 Task: Create a due date automation trigger when advanced on, 2 days before a card is due add dates due in more than 1 working days at 11:00 AM.
Action: Mouse moved to (910, 269)
Screenshot: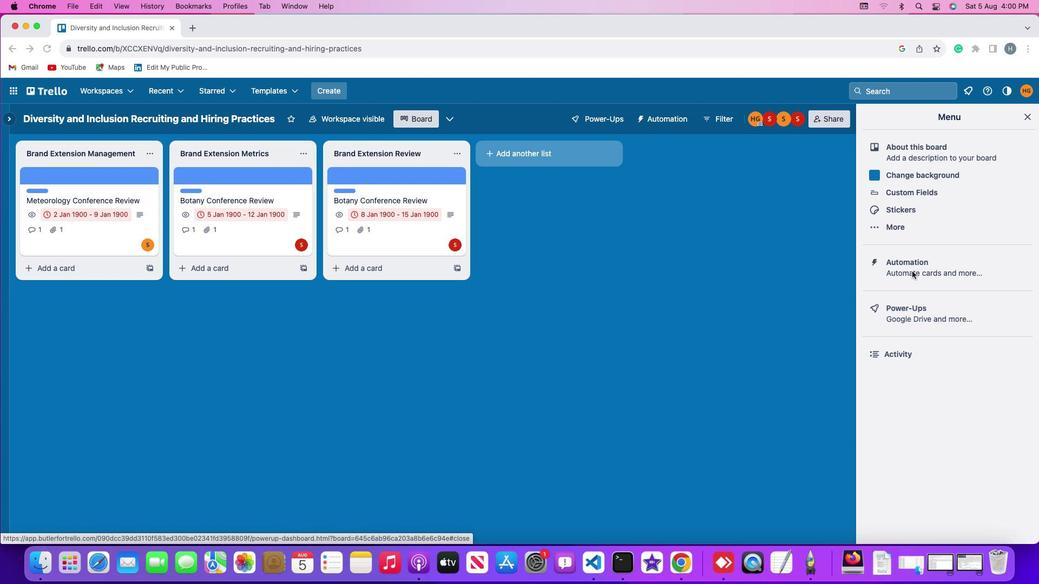 
Action: Mouse pressed left at (910, 269)
Screenshot: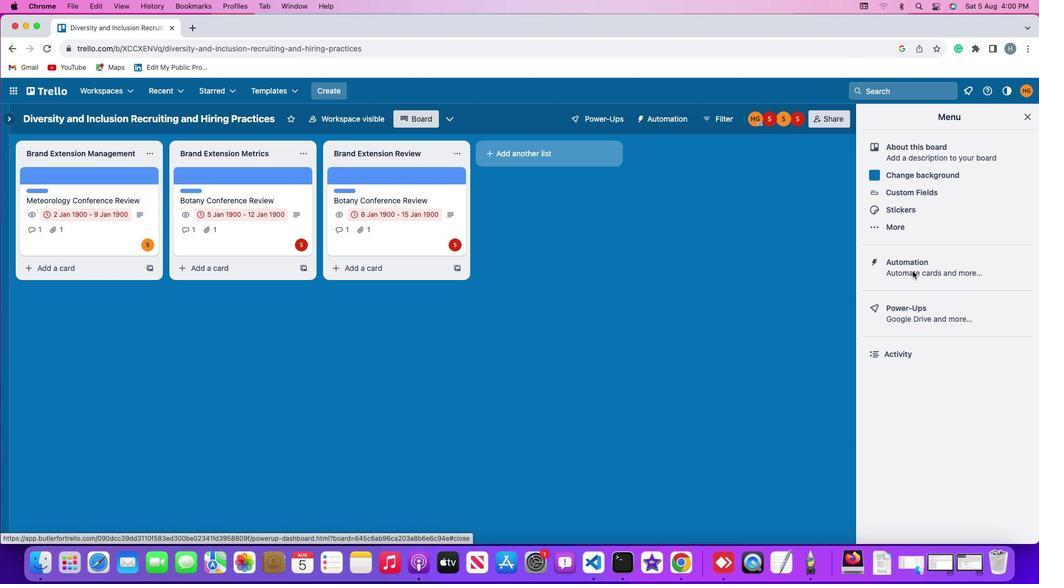 
Action: Mouse moved to (910, 269)
Screenshot: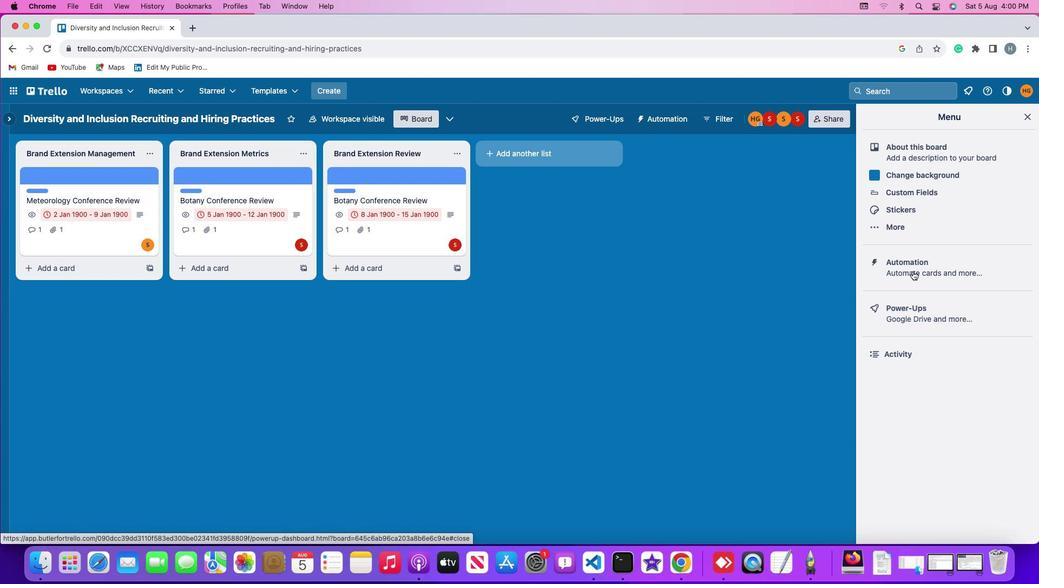 
Action: Mouse pressed left at (910, 269)
Screenshot: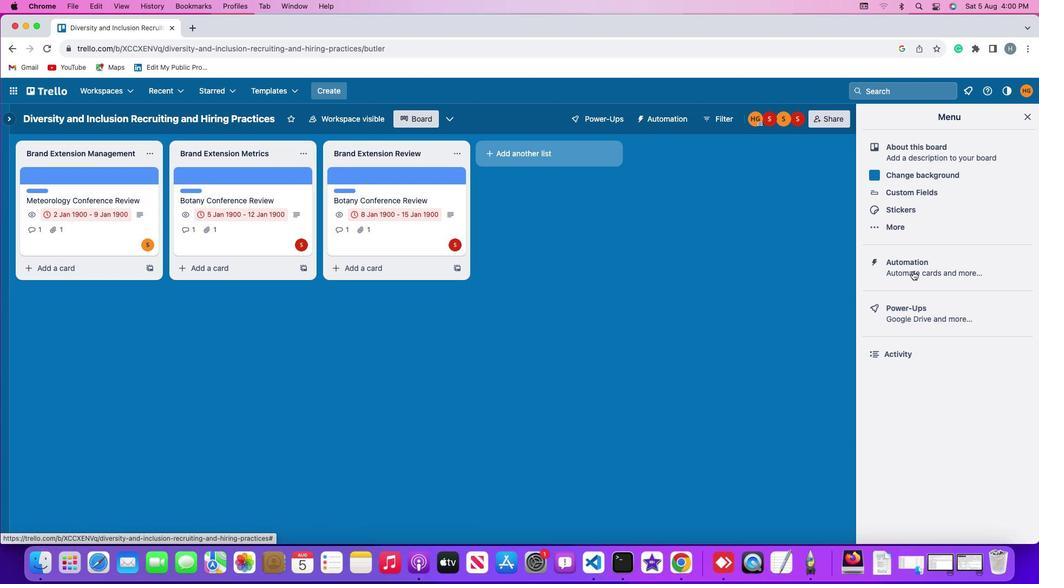
Action: Mouse moved to (61, 259)
Screenshot: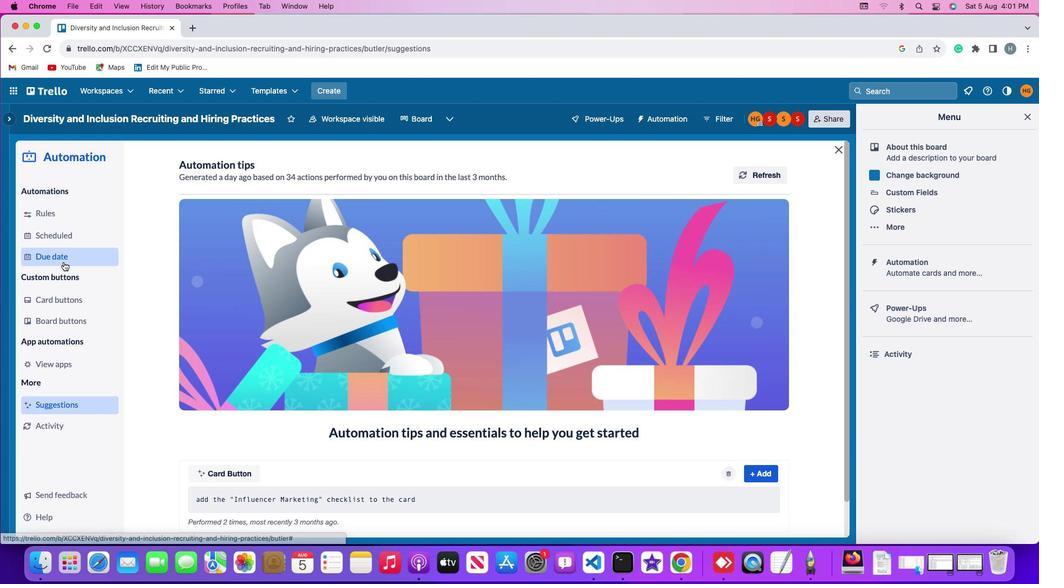 
Action: Mouse pressed left at (61, 259)
Screenshot: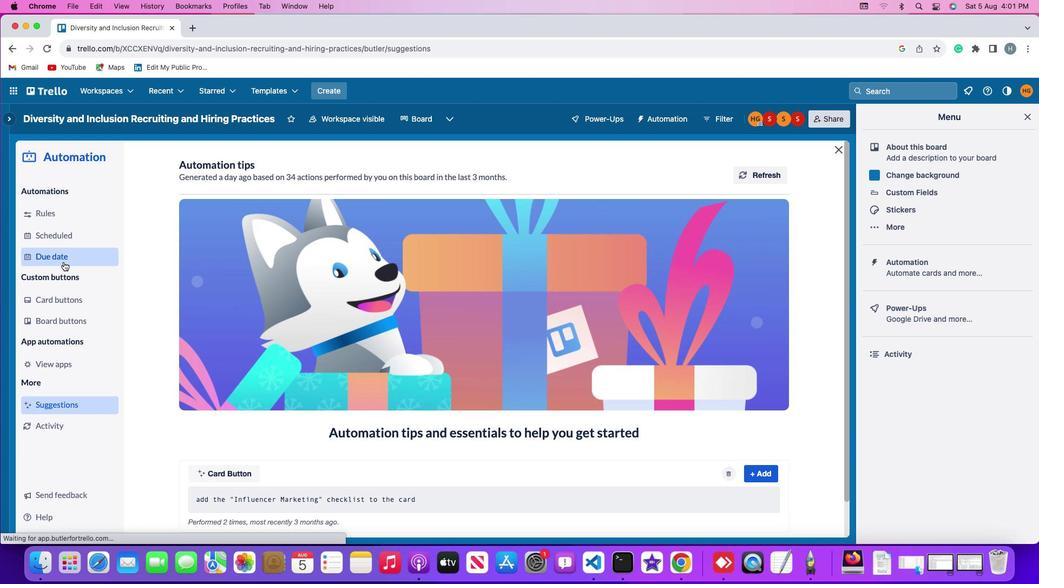 
Action: Mouse moved to (739, 163)
Screenshot: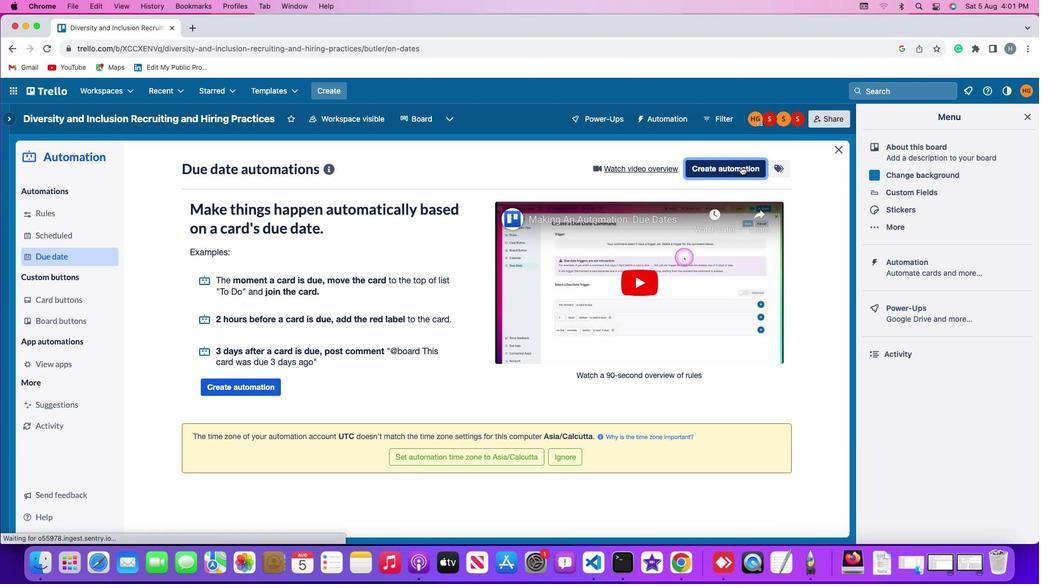 
Action: Mouse pressed left at (739, 163)
Screenshot: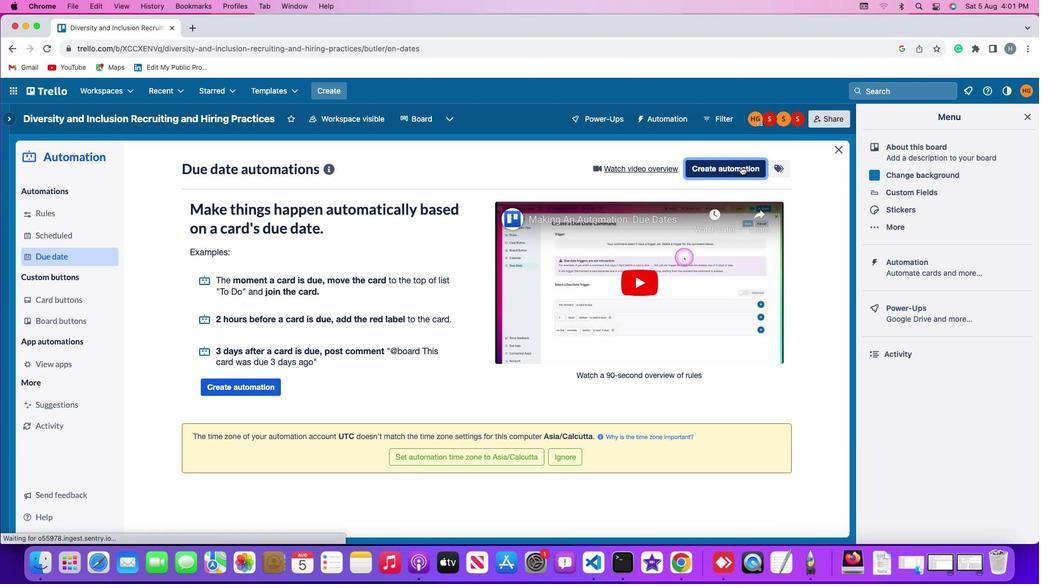 
Action: Mouse moved to (523, 269)
Screenshot: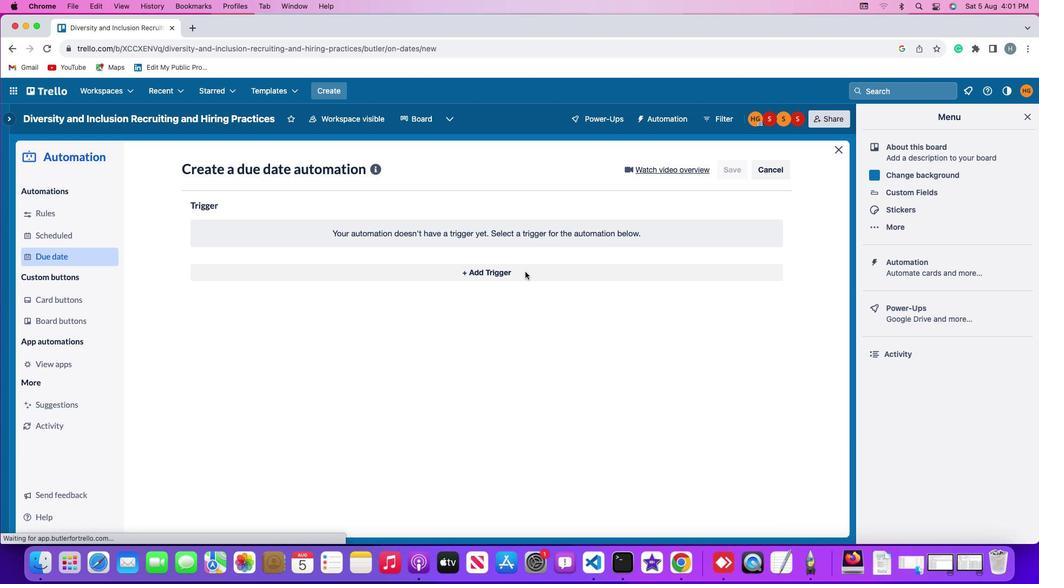 
Action: Mouse pressed left at (523, 269)
Screenshot: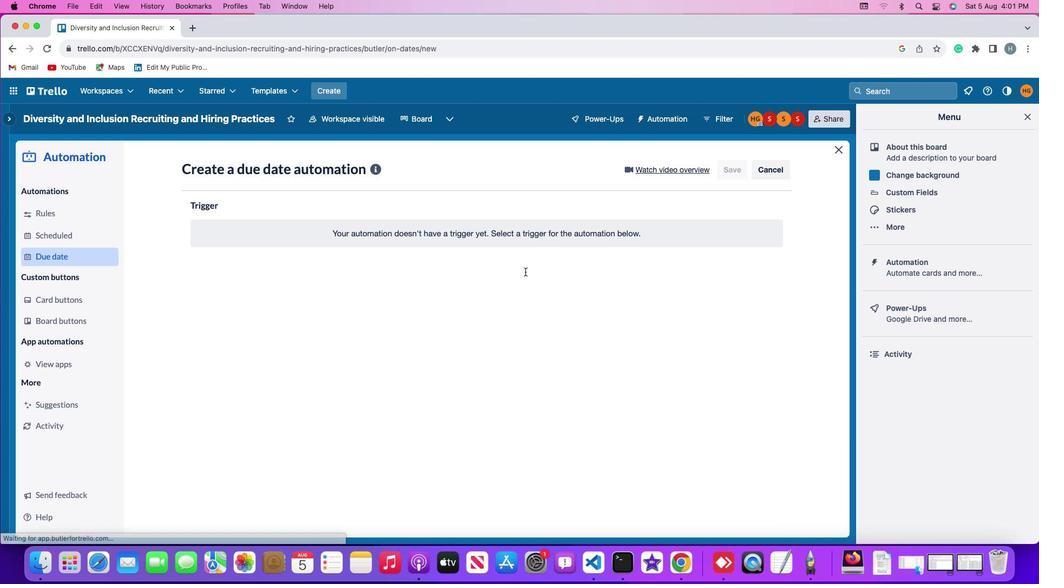 
Action: Mouse moved to (210, 436)
Screenshot: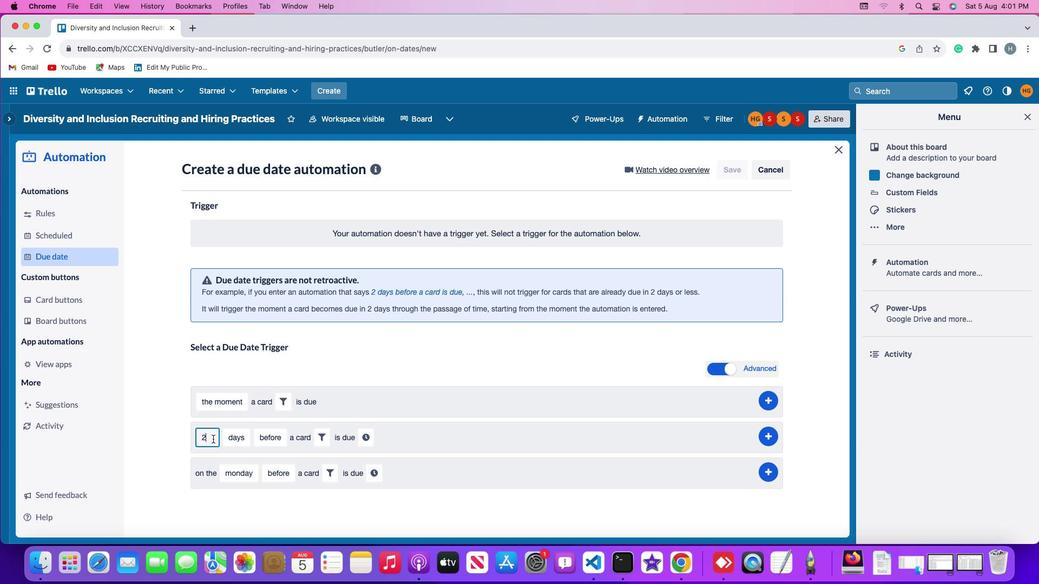 
Action: Mouse pressed left at (210, 436)
Screenshot: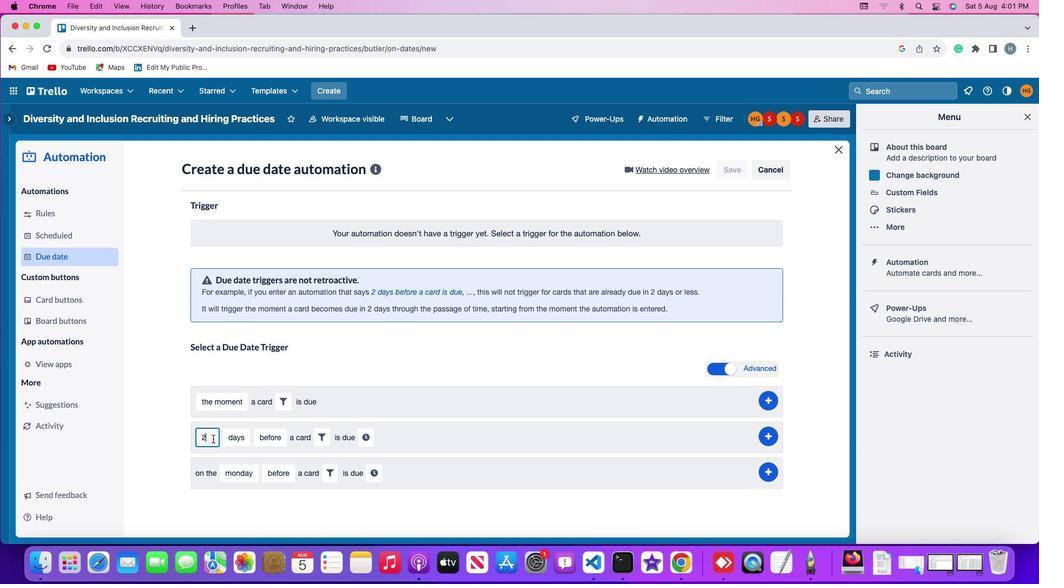 
Action: Key pressed Key.backspace'2'
Screenshot: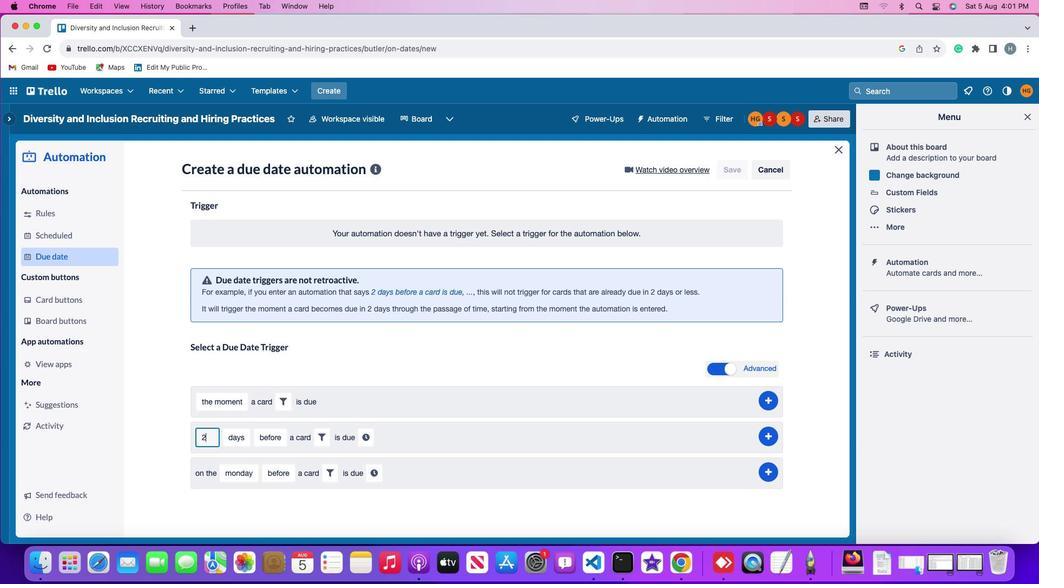 
Action: Mouse moved to (226, 434)
Screenshot: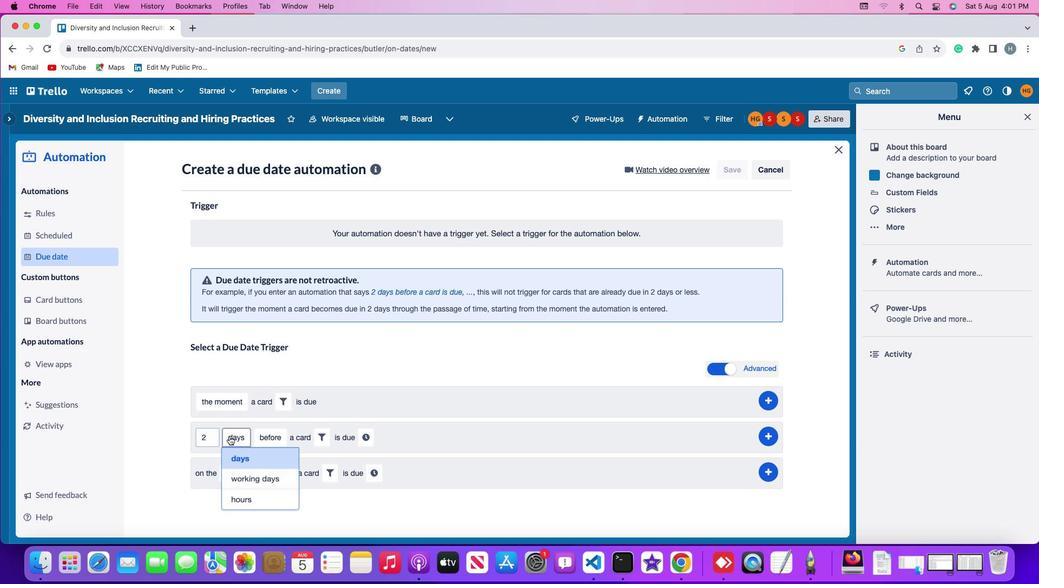 
Action: Mouse pressed left at (226, 434)
Screenshot: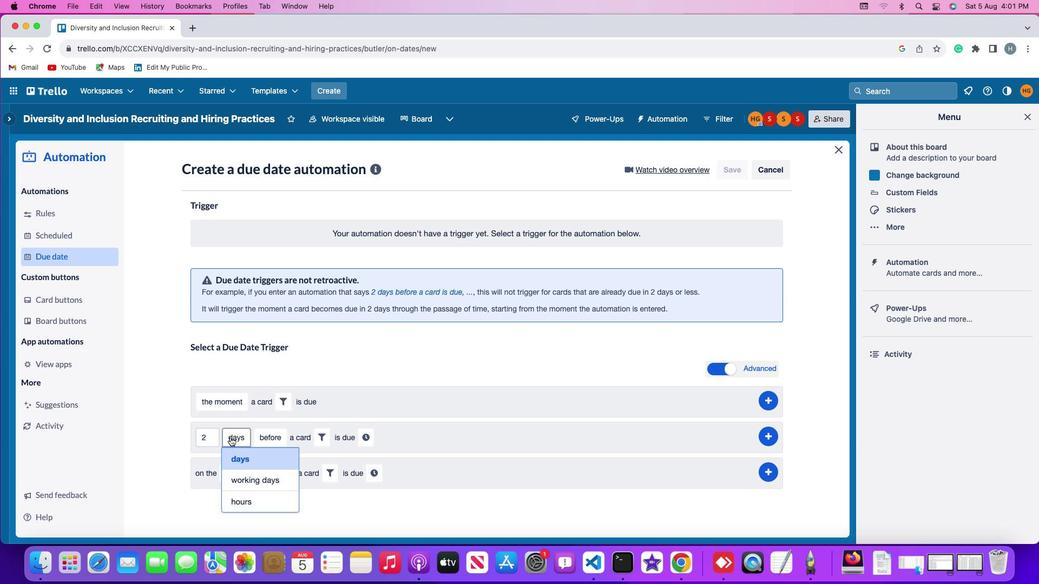
Action: Mouse moved to (246, 456)
Screenshot: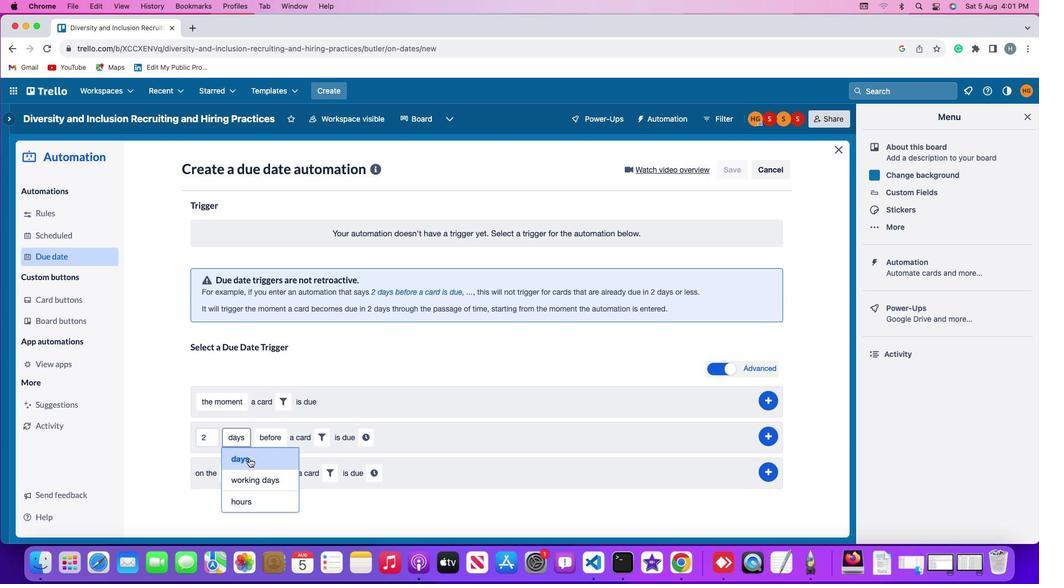 
Action: Mouse pressed left at (246, 456)
Screenshot: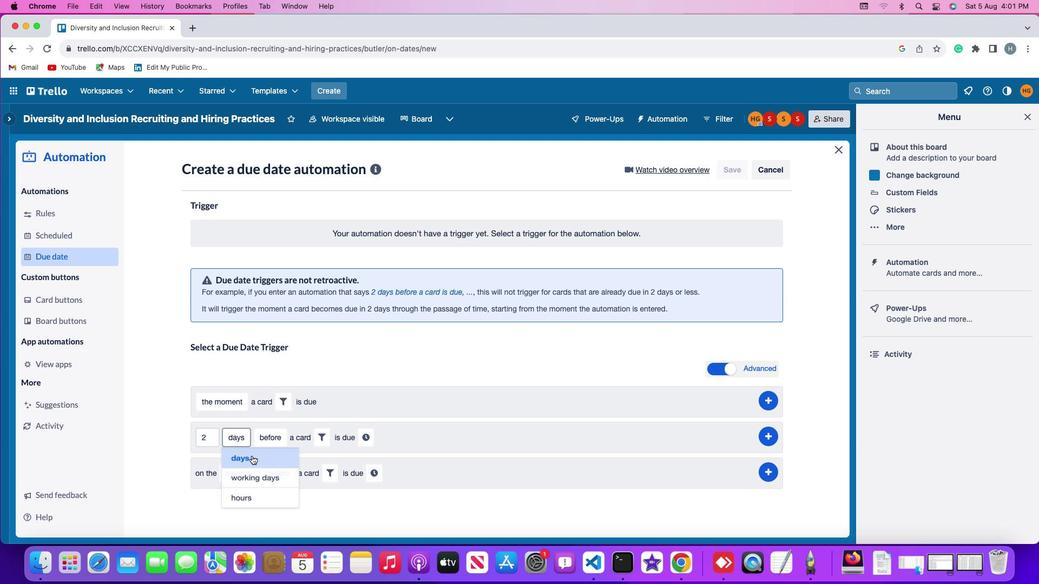 
Action: Mouse moved to (269, 434)
Screenshot: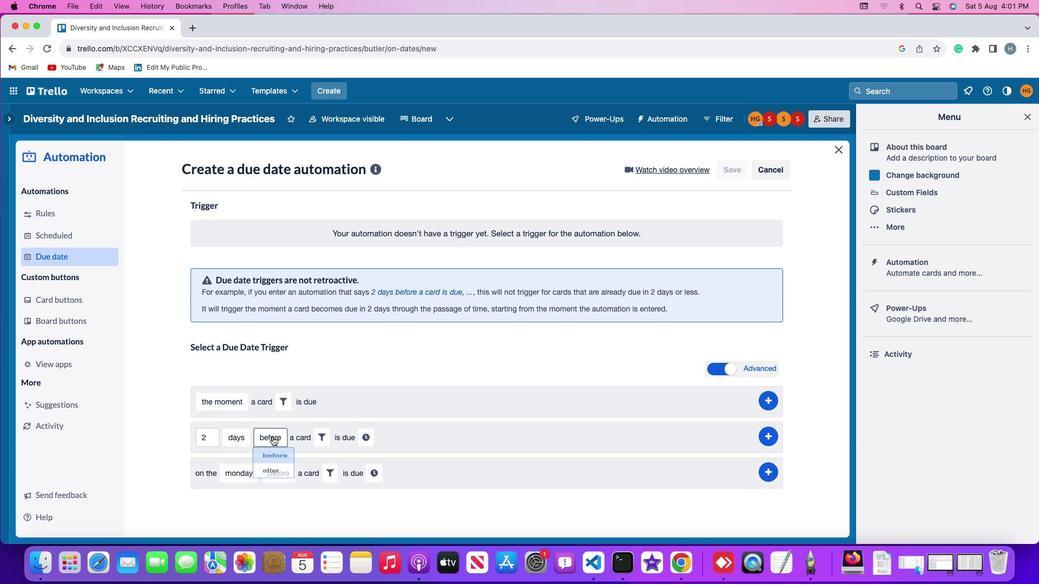 
Action: Mouse pressed left at (269, 434)
Screenshot: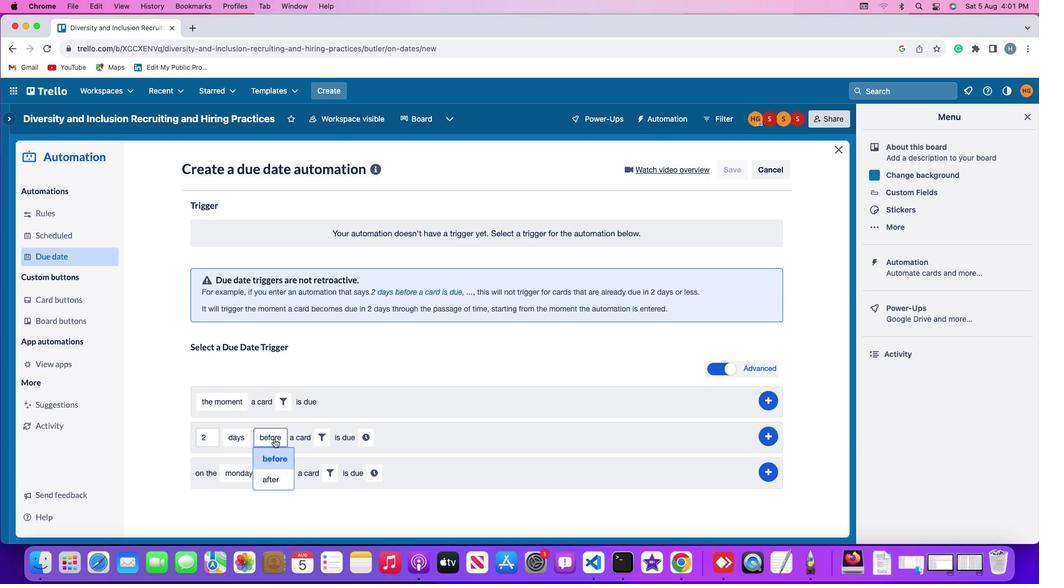 
Action: Mouse moved to (279, 452)
Screenshot: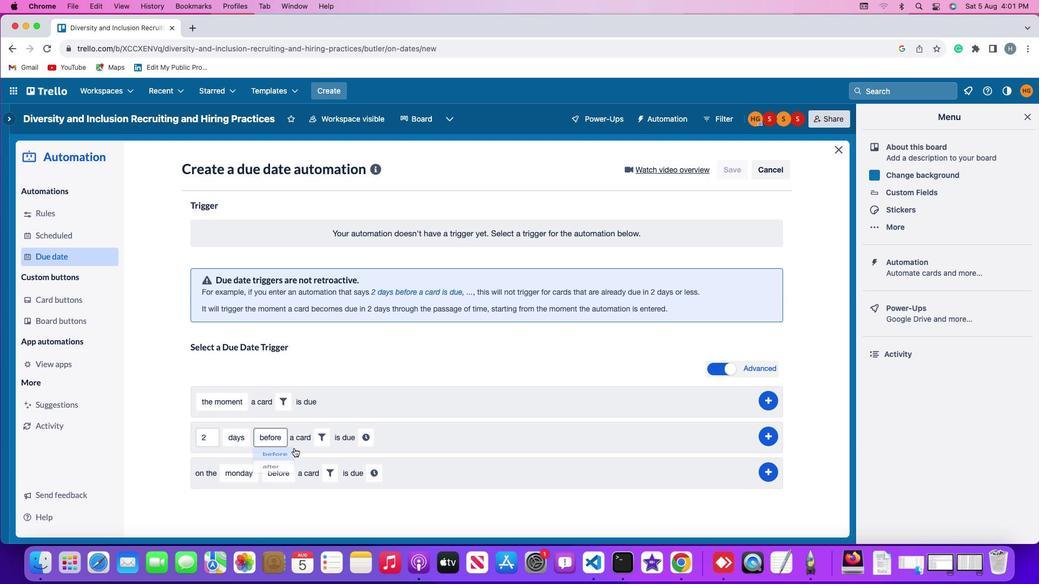 
Action: Mouse pressed left at (279, 452)
Screenshot: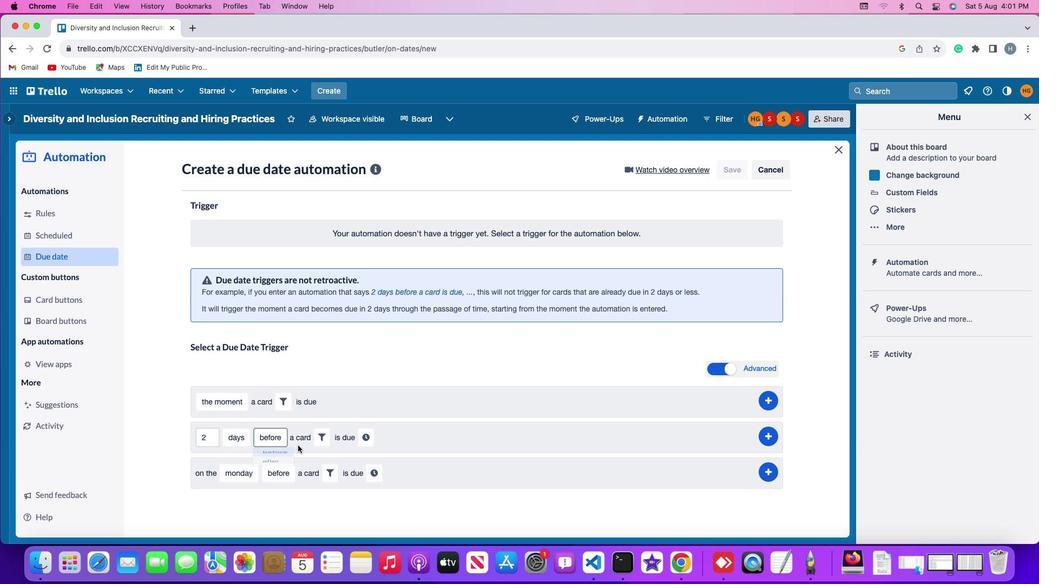 
Action: Mouse moved to (317, 435)
Screenshot: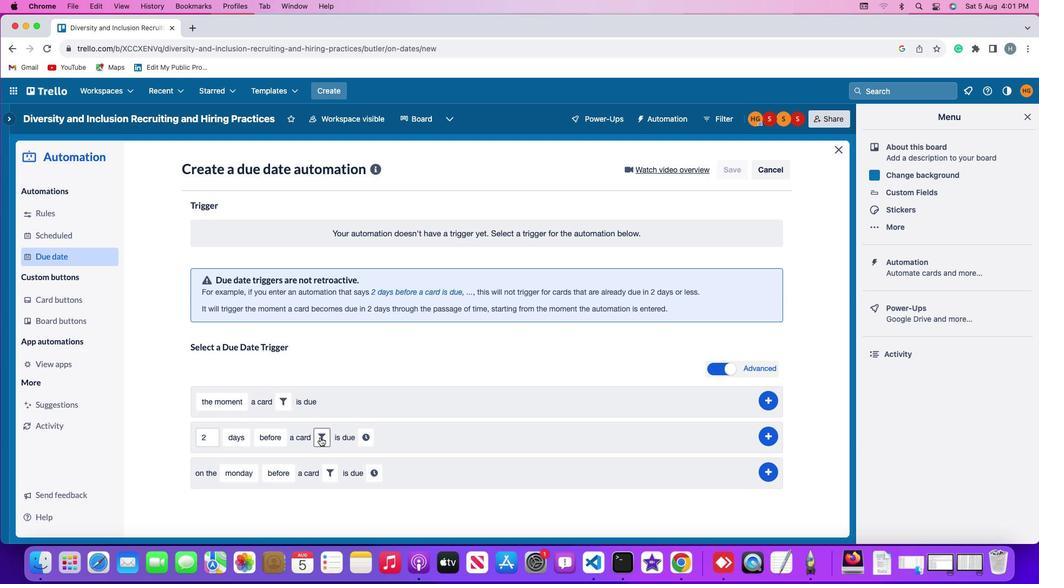 
Action: Mouse pressed left at (317, 435)
Screenshot: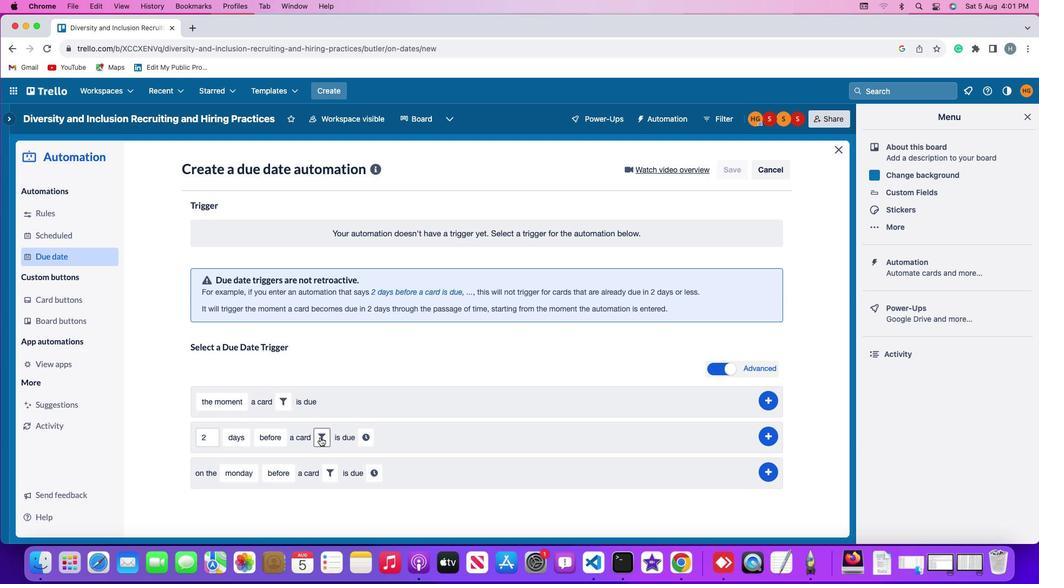 
Action: Mouse moved to (380, 470)
Screenshot: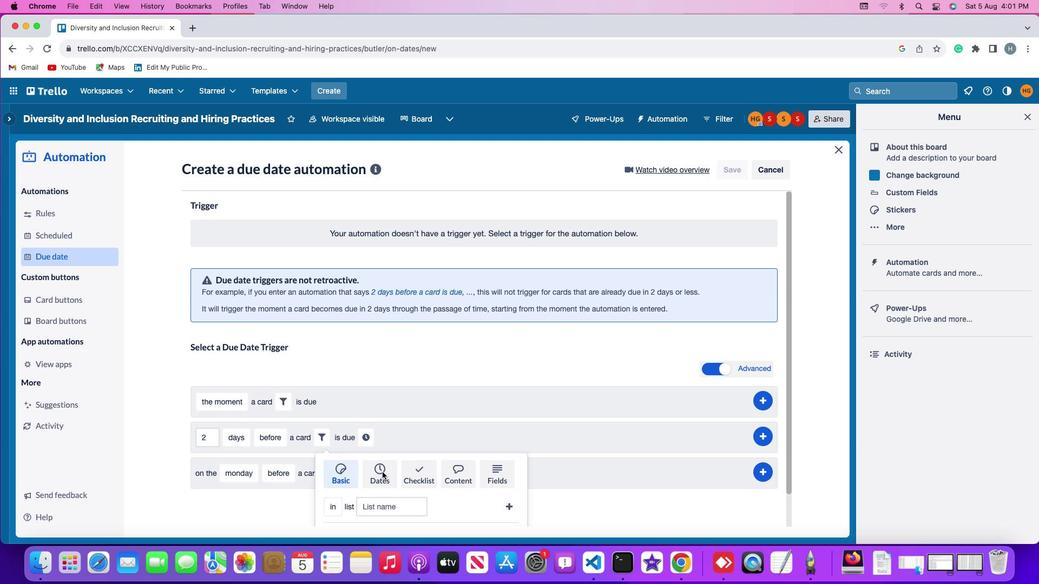 
Action: Mouse pressed left at (380, 470)
Screenshot: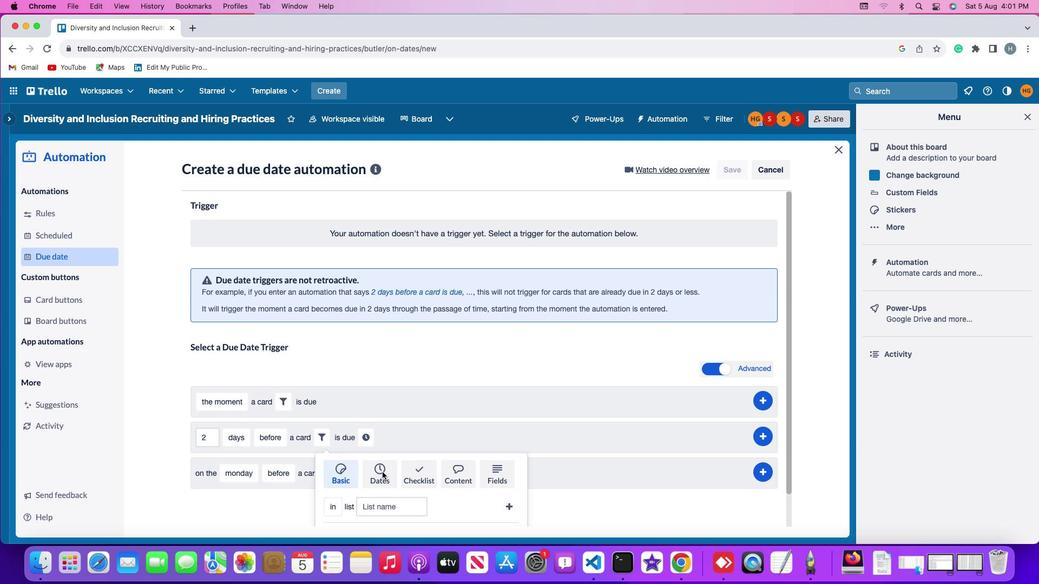 
Action: Mouse scrolled (380, 470) with delta (-2, -2)
Screenshot: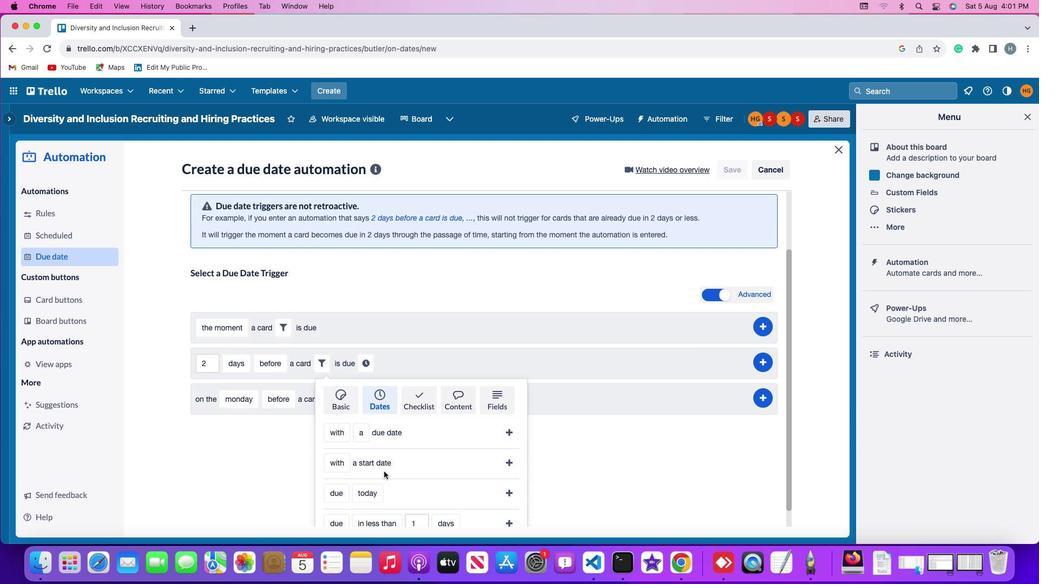
Action: Mouse scrolled (380, 470) with delta (-2, -2)
Screenshot: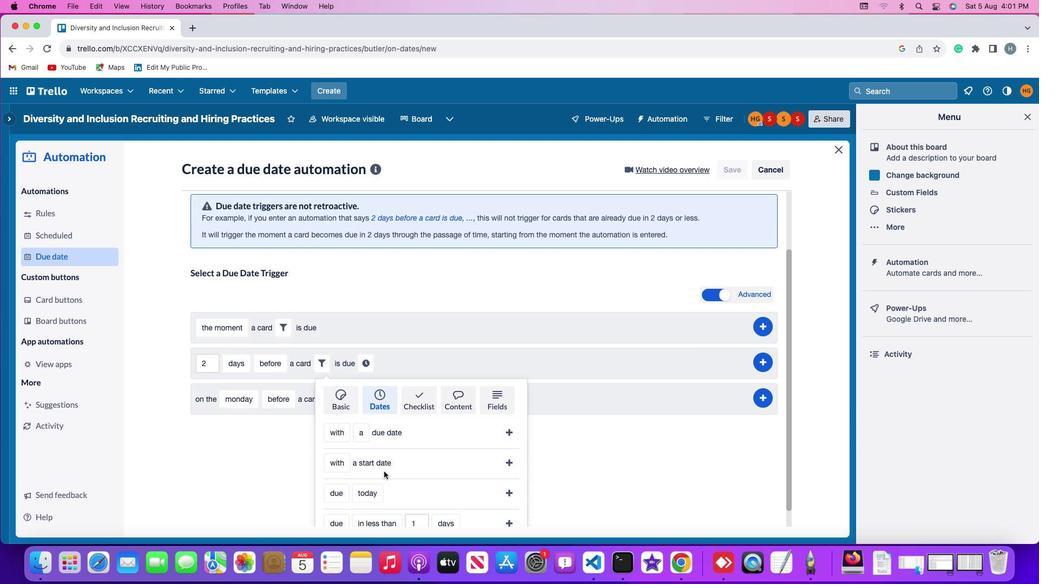 
Action: Mouse scrolled (380, 470) with delta (-2, -4)
Screenshot: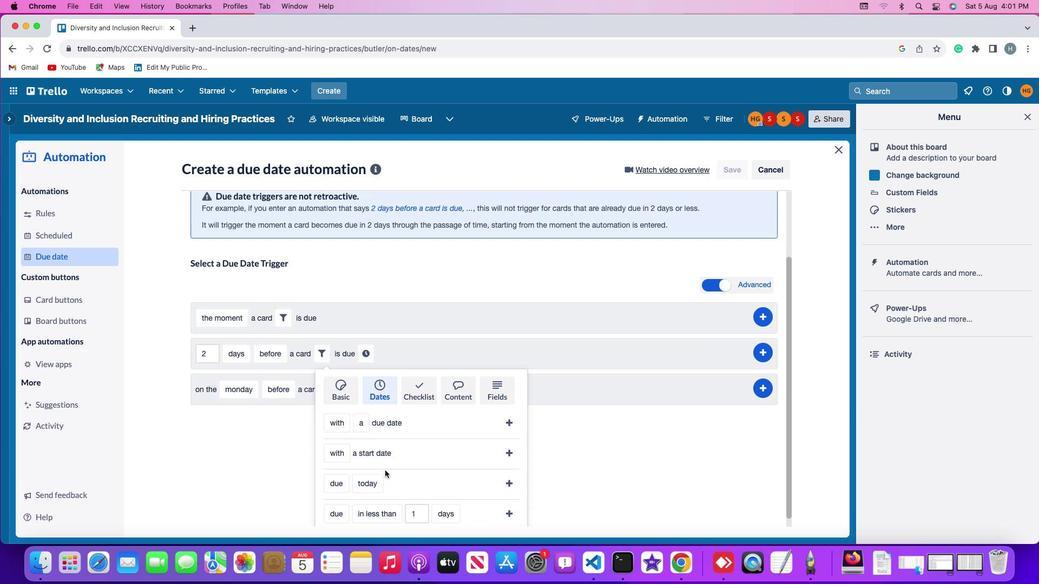 
Action: Mouse scrolled (380, 470) with delta (-2, -4)
Screenshot: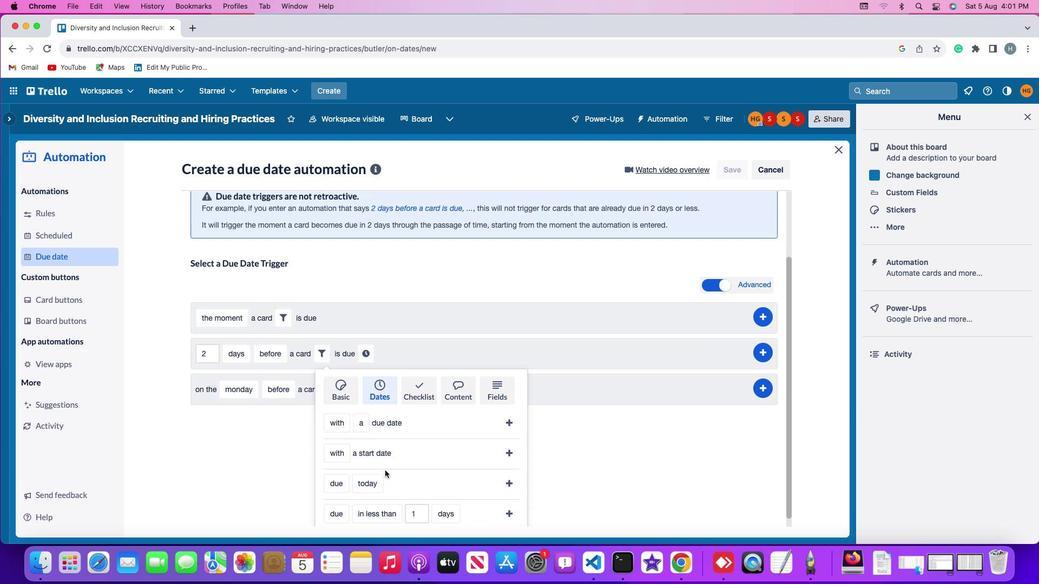 
Action: Mouse scrolled (380, 470) with delta (-2, -5)
Screenshot: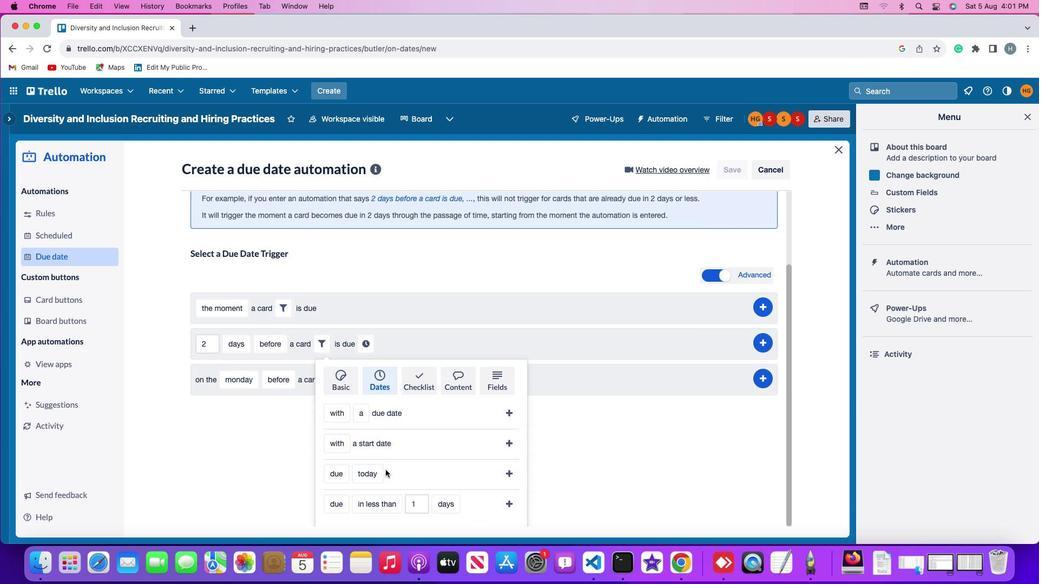 
Action: Mouse scrolled (380, 470) with delta (-2, -5)
Screenshot: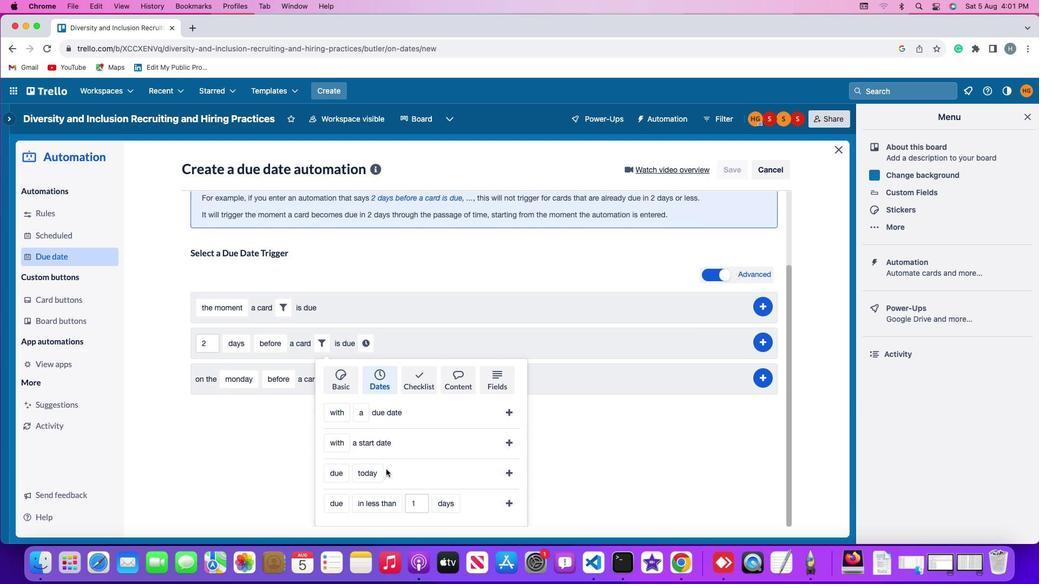 
Action: Mouse moved to (383, 467)
Screenshot: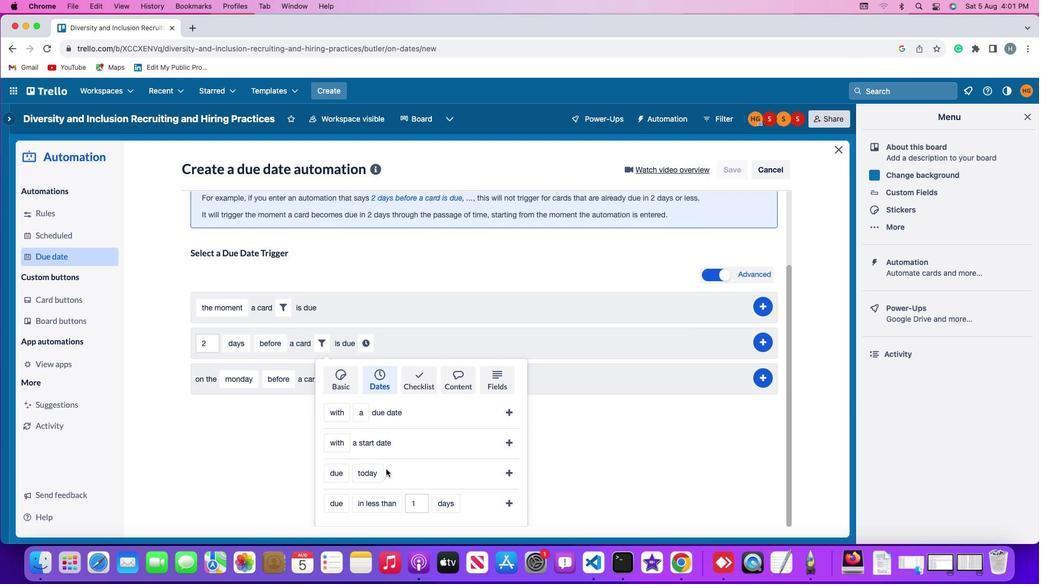 
Action: Mouse scrolled (383, 467) with delta (-2, -2)
Screenshot: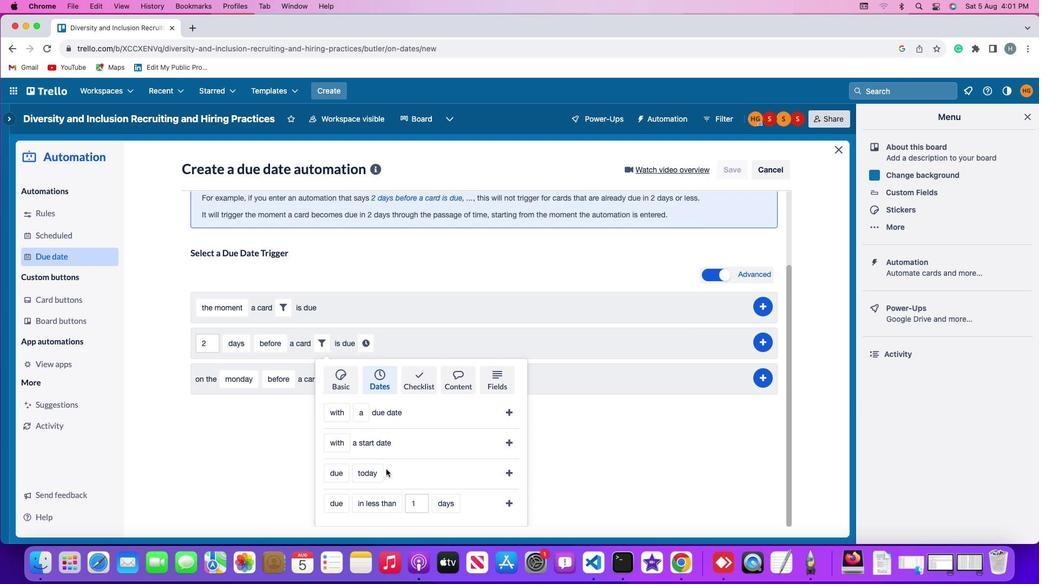 
Action: Mouse scrolled (383, 467) with delta (-2, -2)
Screenshot: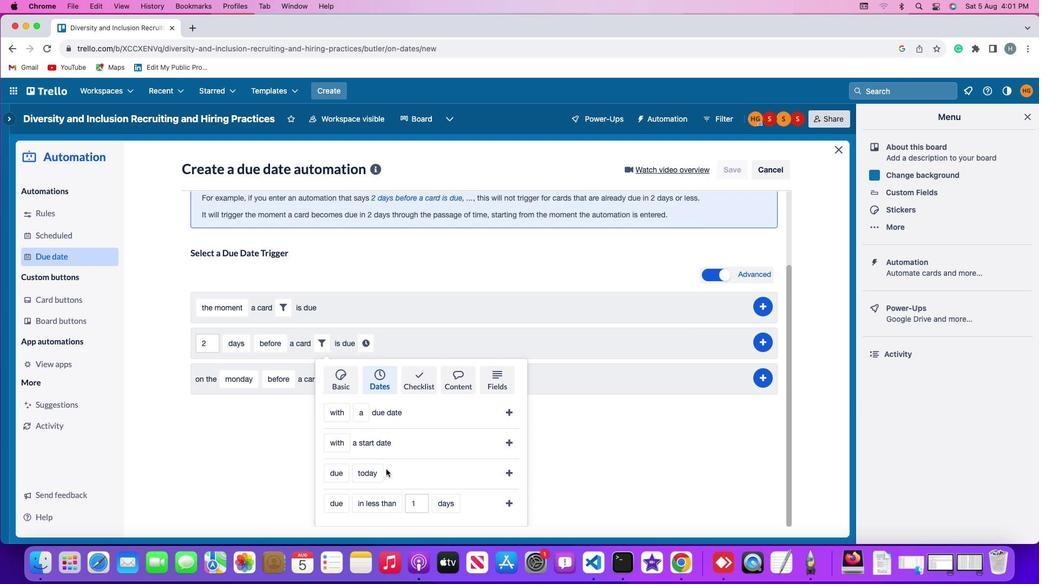 
Action: Mouse scrolled (383, 467) with delta (-2, -3)
Screenshot: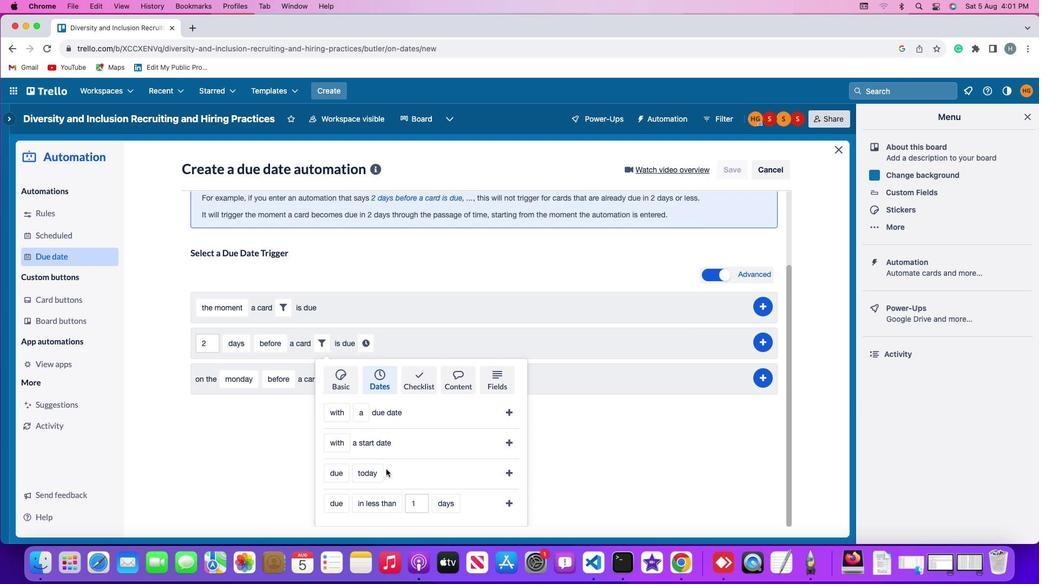 
Action: Mouse scrolled (383, 467) with delta (-2, -4)
Screenshot: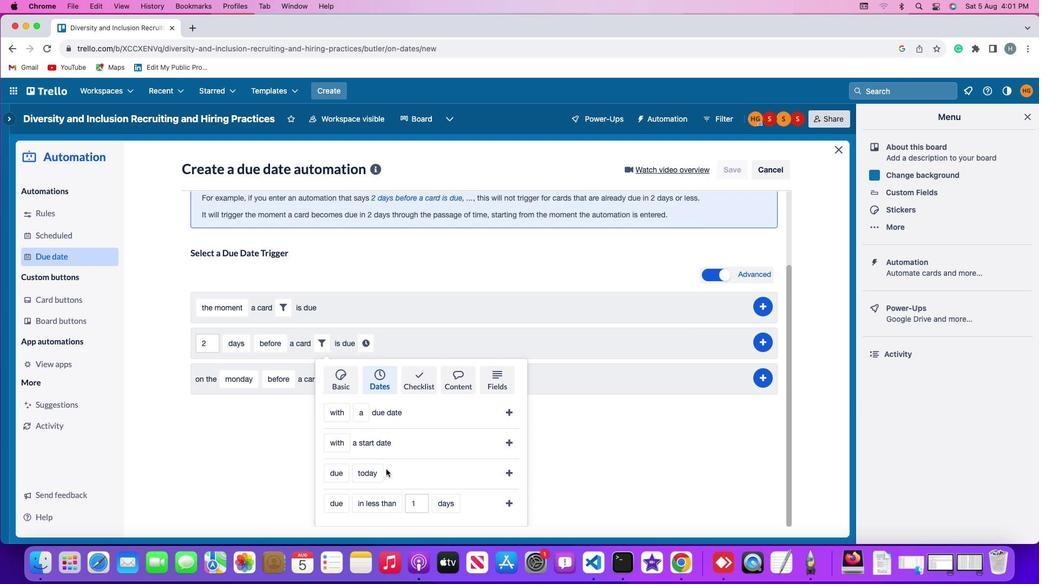 
Action: Mouse scrolled (383, 467) with delta (-2, -5)
Screenshot: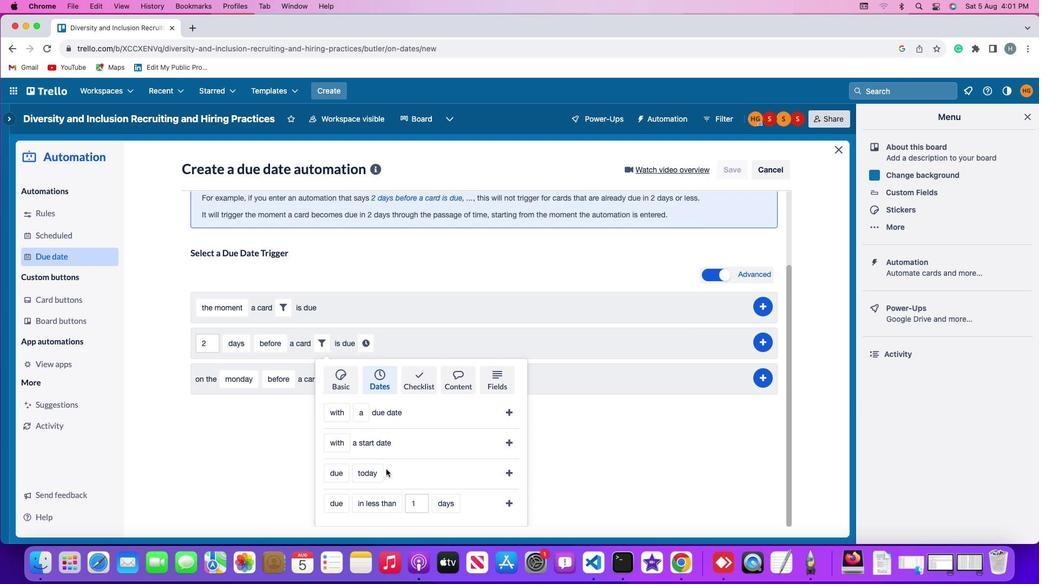 
Action: Mouse moved to (331, 496)
Screenshot: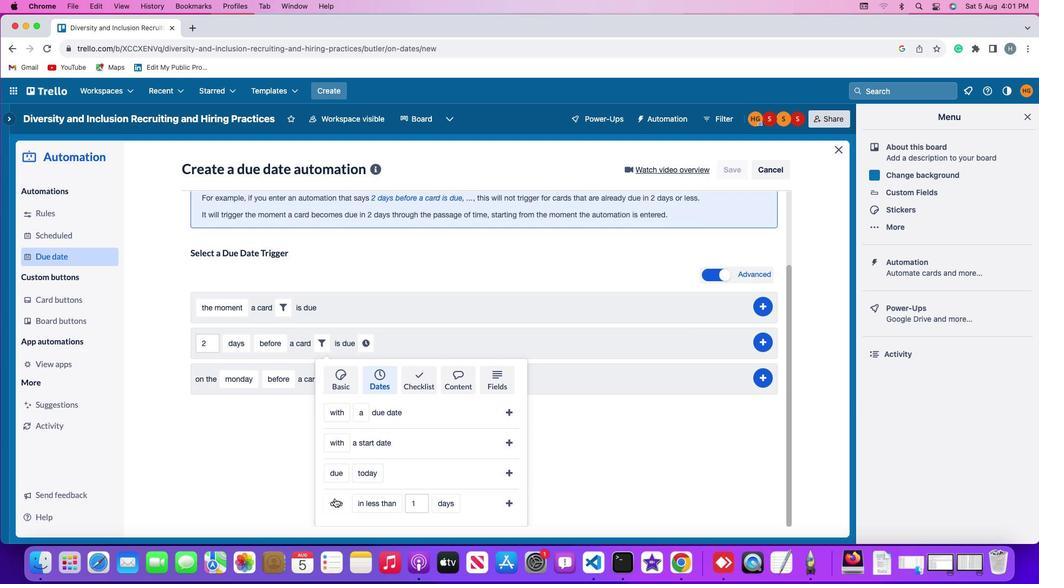 
Action: Mouse pressed left at (331, 496)
Screenshot: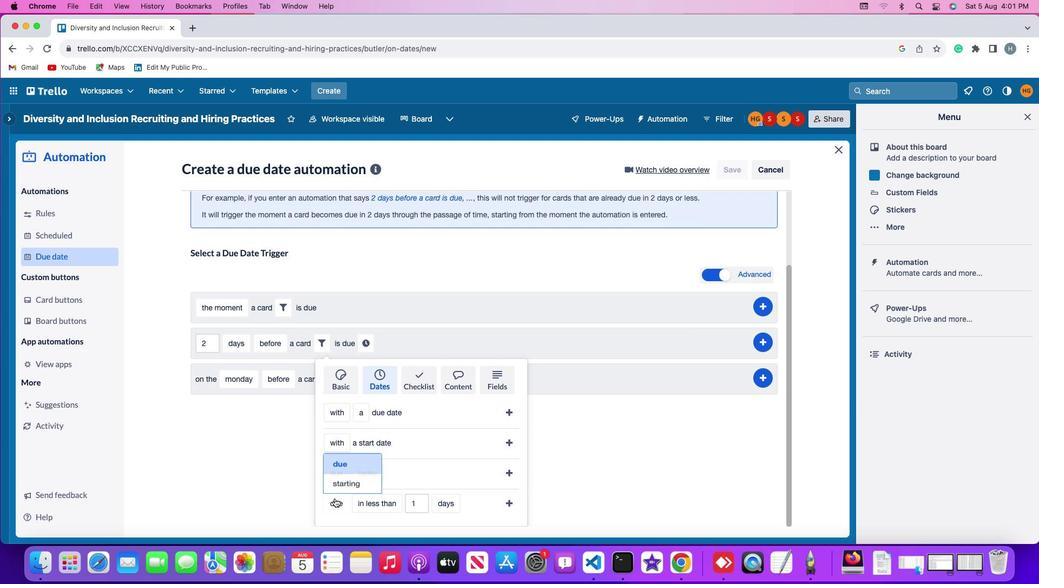 
Action: Mouse moved to (350, 459)
Screenshot: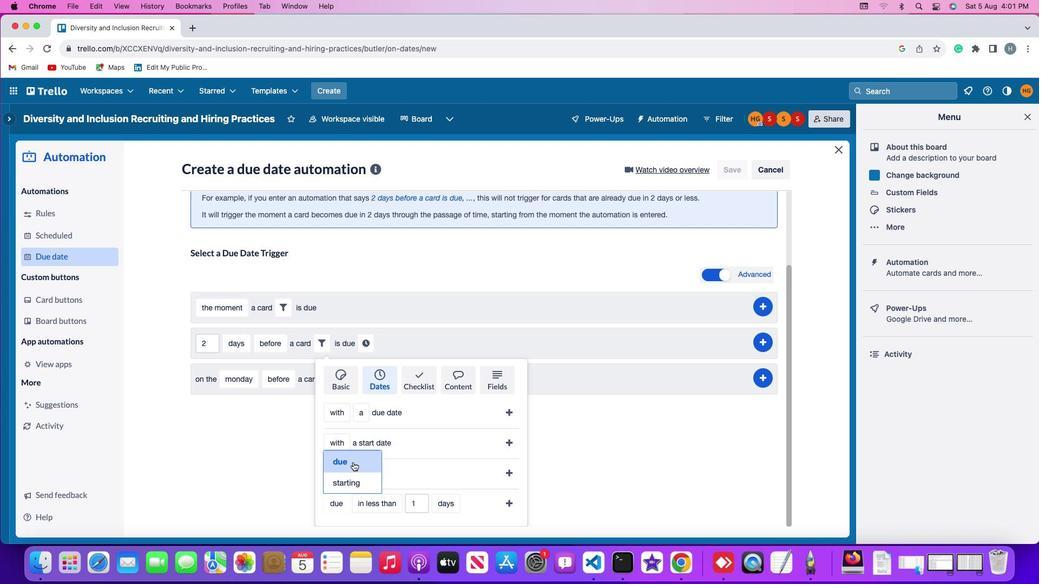 
Action: Mouse pressed left at (350, 459)
Screenshot: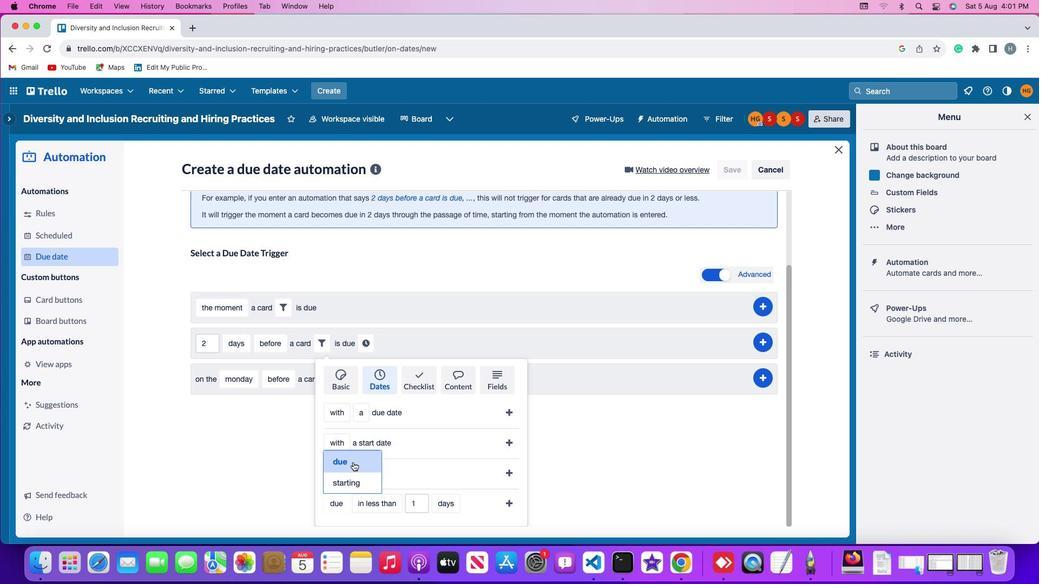 
Action: Mouse moved to (373, 504)
Screenshot: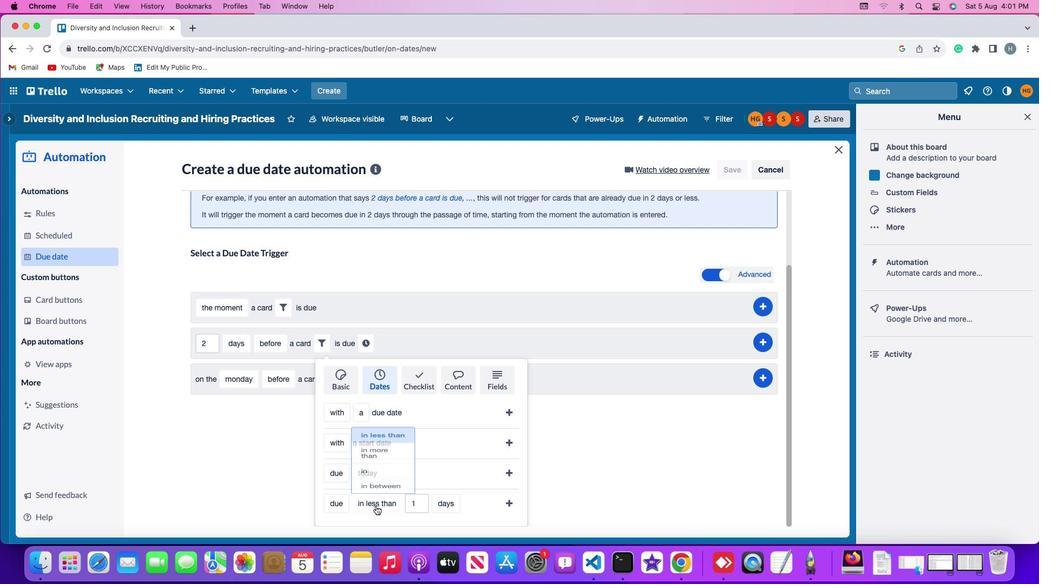 
Action: Mouse pressed left at (373, 504)
Screenshot: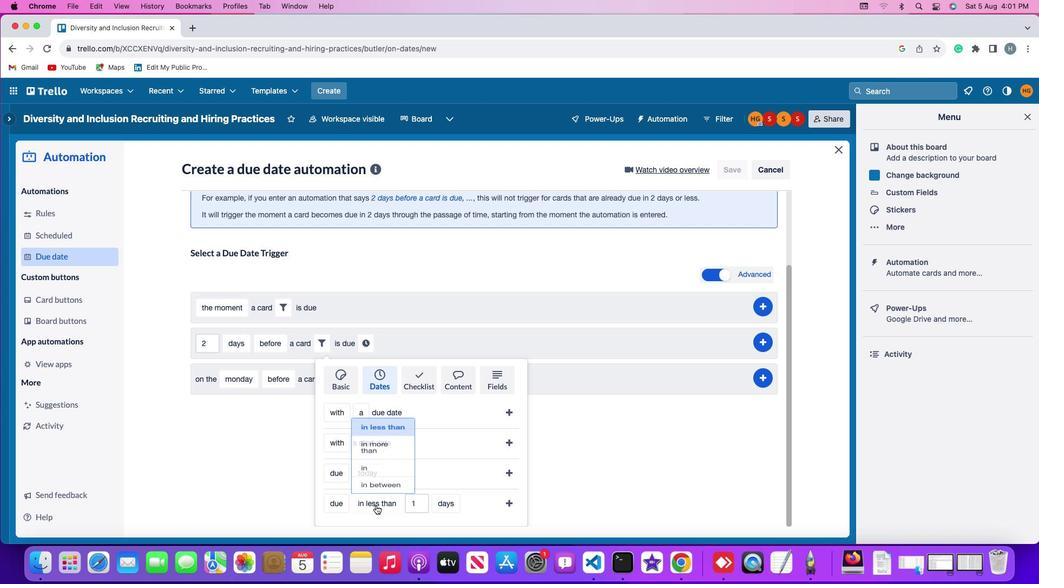
Action: Mouse moved to (388, 434)
Screenshot: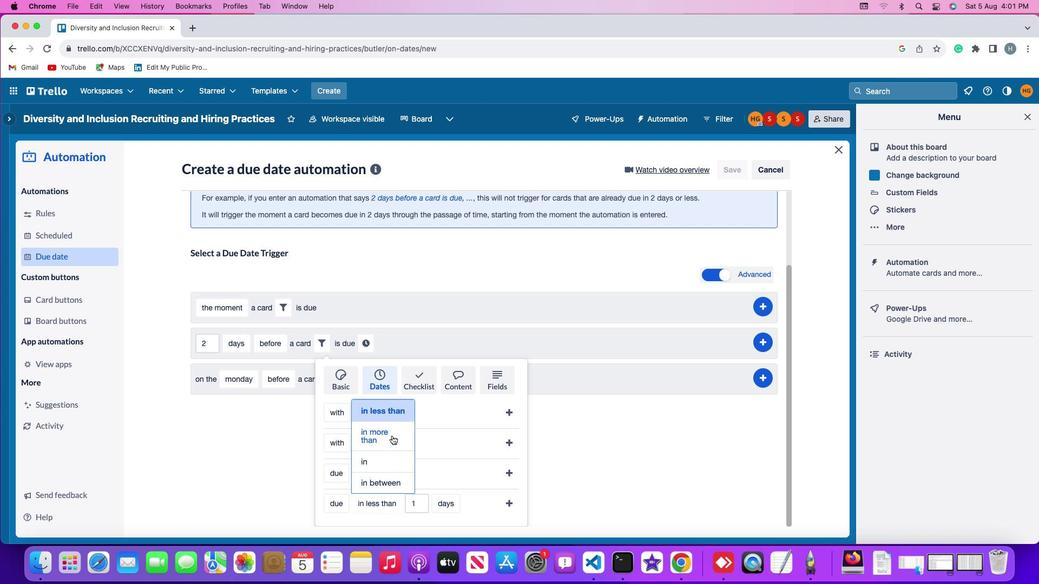 
Action: Mouse pressed left at (388, 434)
Screenshot: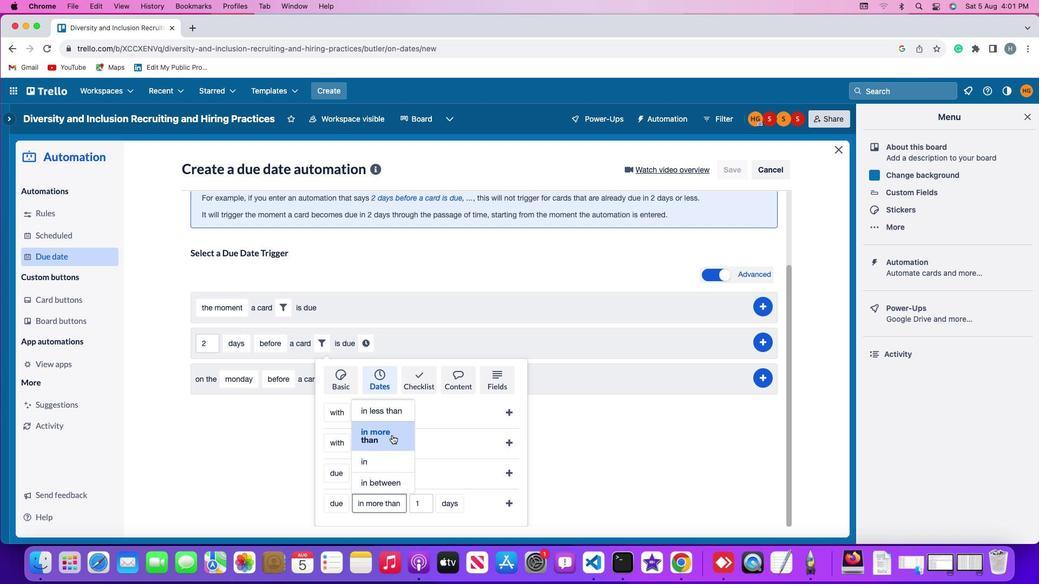 
Action: Mouse moved to (415, 500)
Screenshot: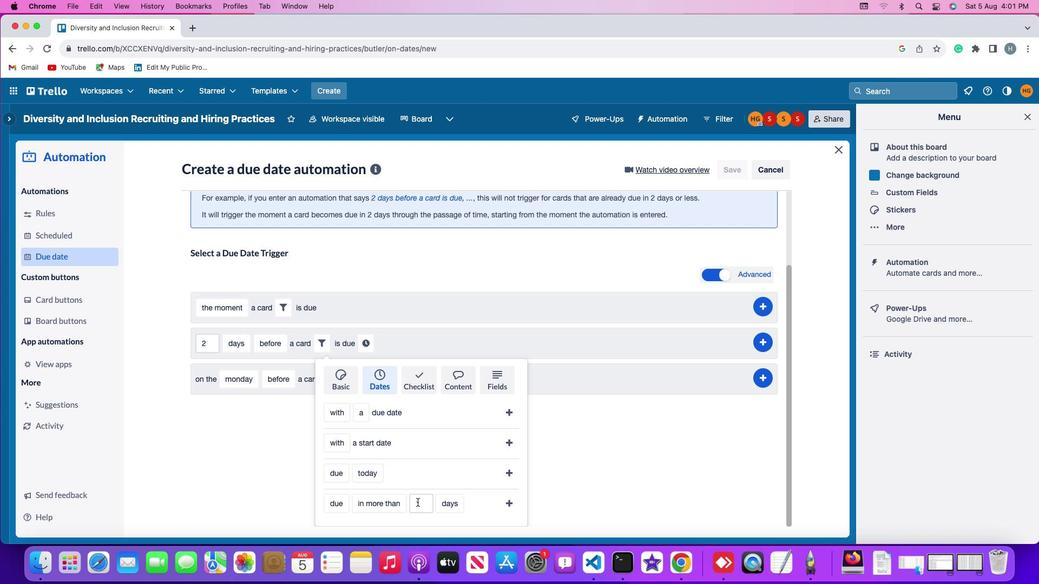 
Action: Mouse pressed left at (415, 500)
Screenshot: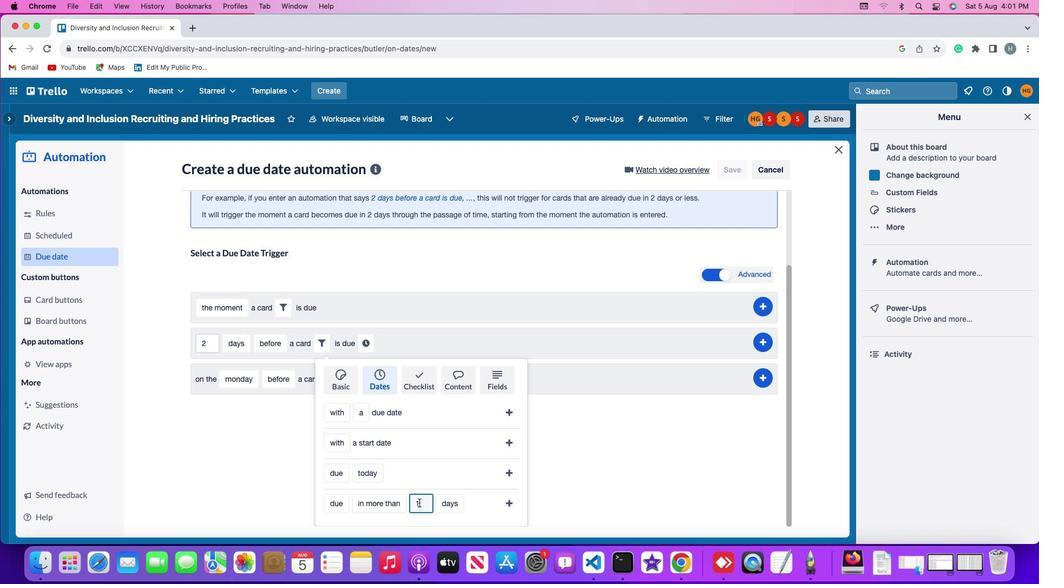 
Action: Mouse moved to (422, 500)
Screenshot: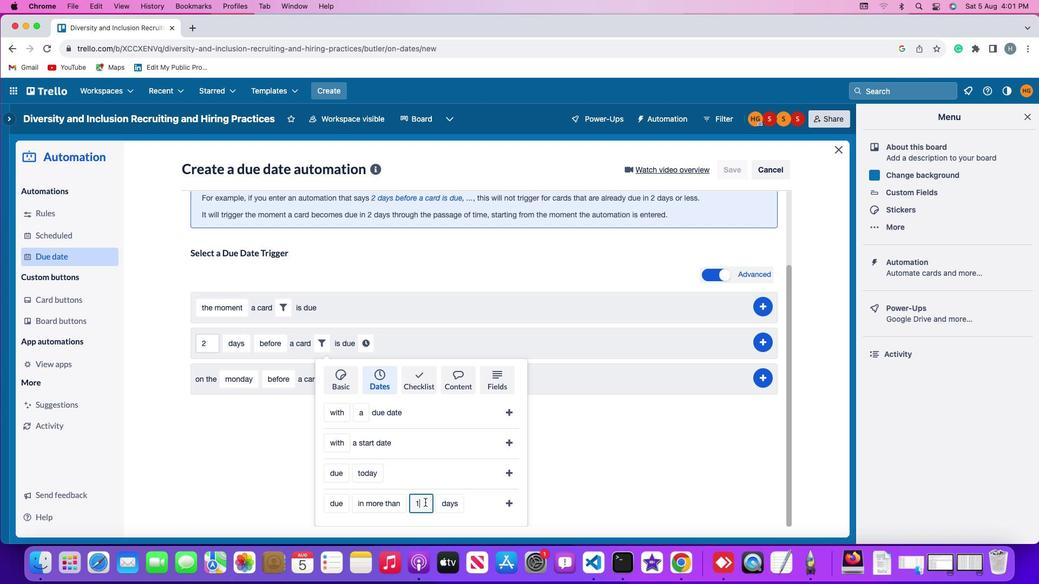 
Action: Key pressed Key.backspace'1'
Screenshot: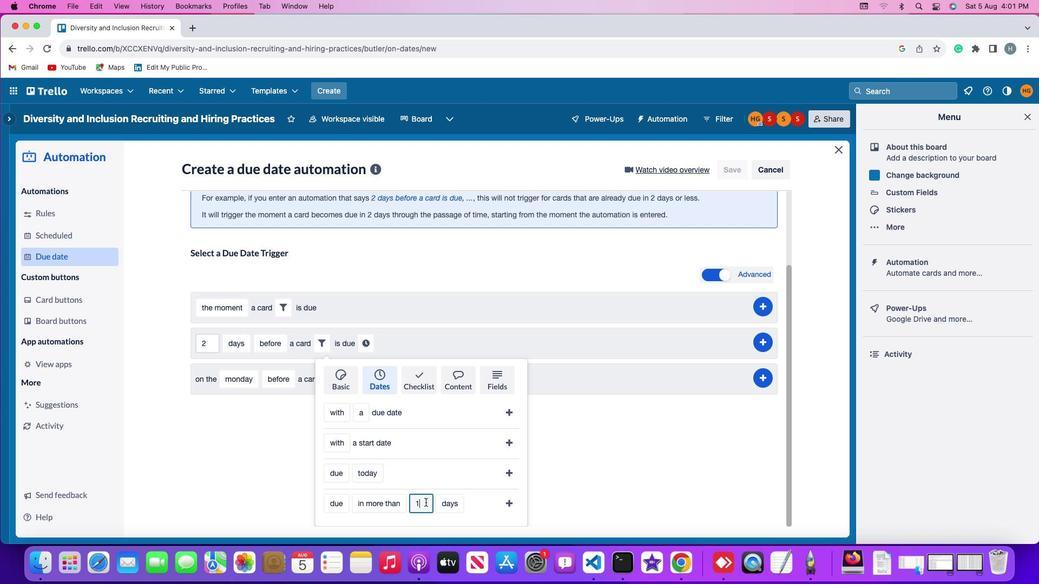 
Action: Mouse moved to (445, 498)
Screenshot: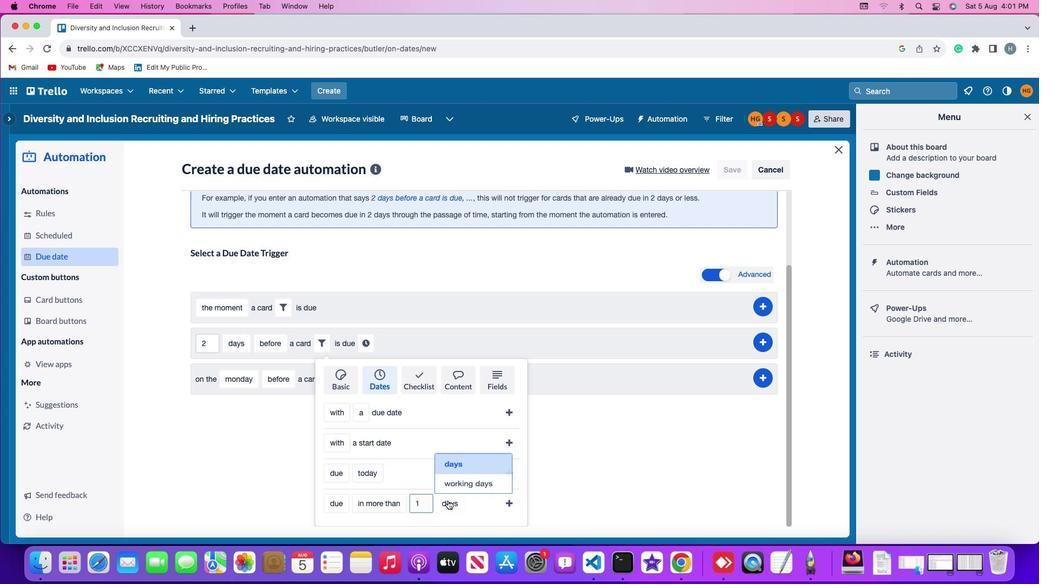 
Action: Mouse pressed left at (445, 498)
Screenshot: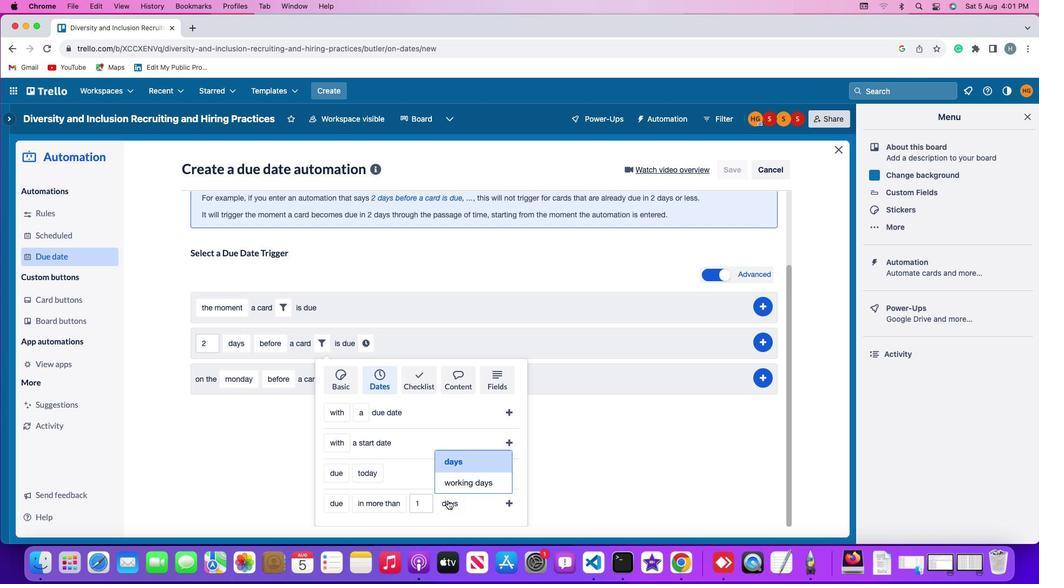 
Action: Mouse moved to (452, 480)
Screenshot: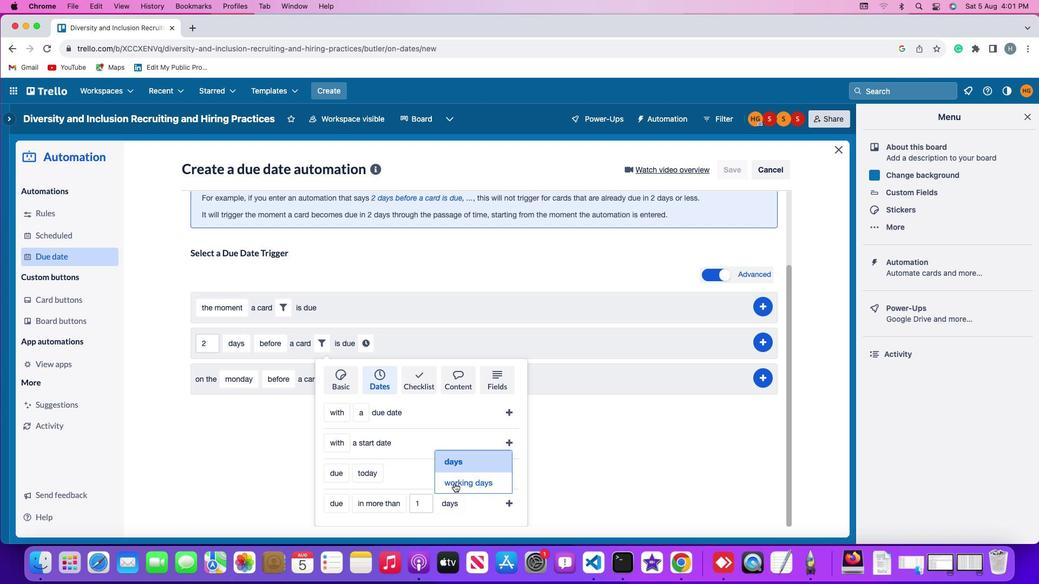 
Action: Mouse pressed left at (452, 480)
Screenshot: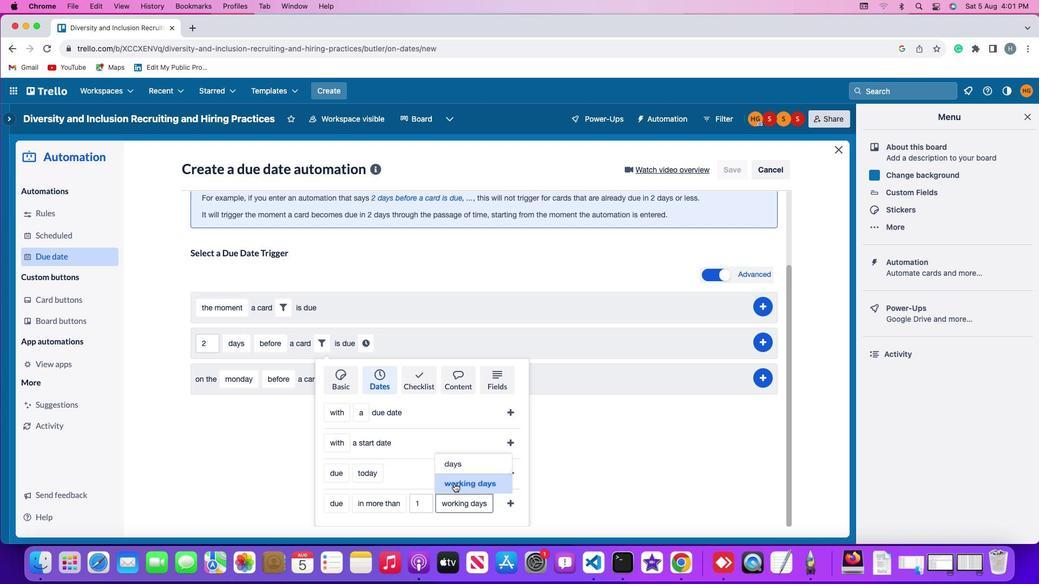 
Action: Mouse moved to (508, 499)
Screenshot: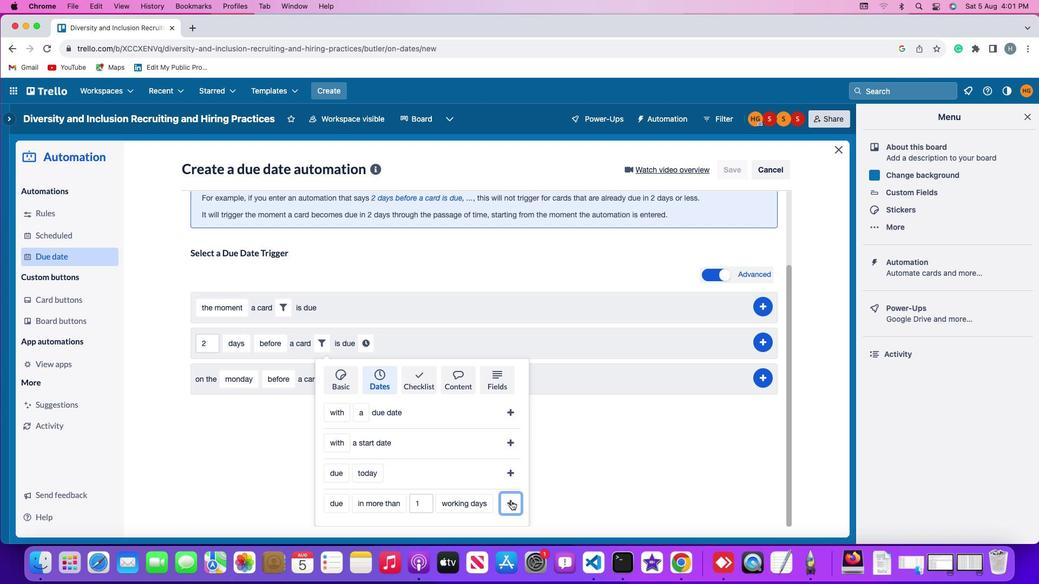 
Action: Mouse pressed left at (508, 499)
Screenshot: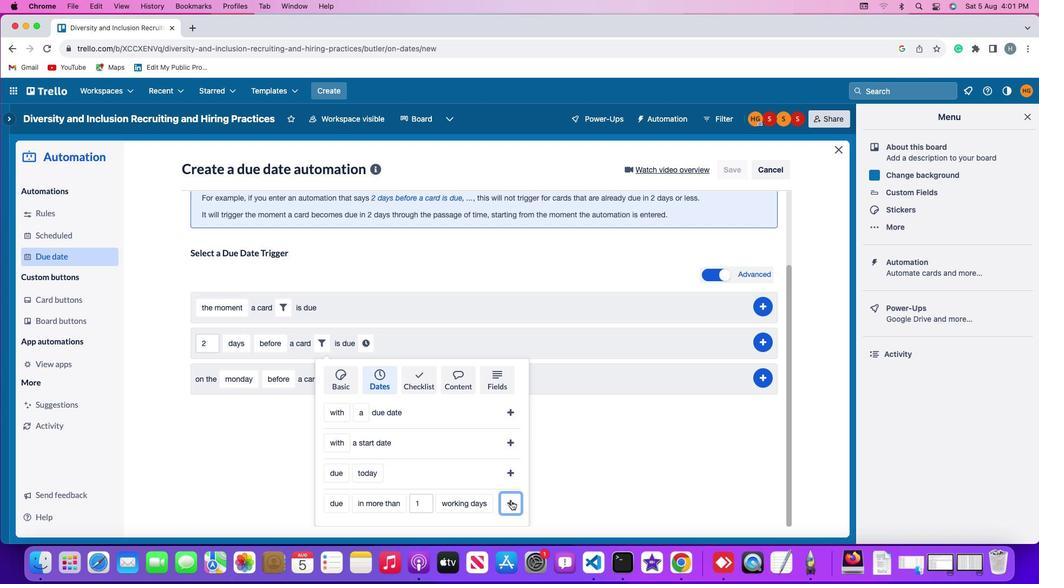 
Action: Mouse moved to (499, 431)
Screenshot: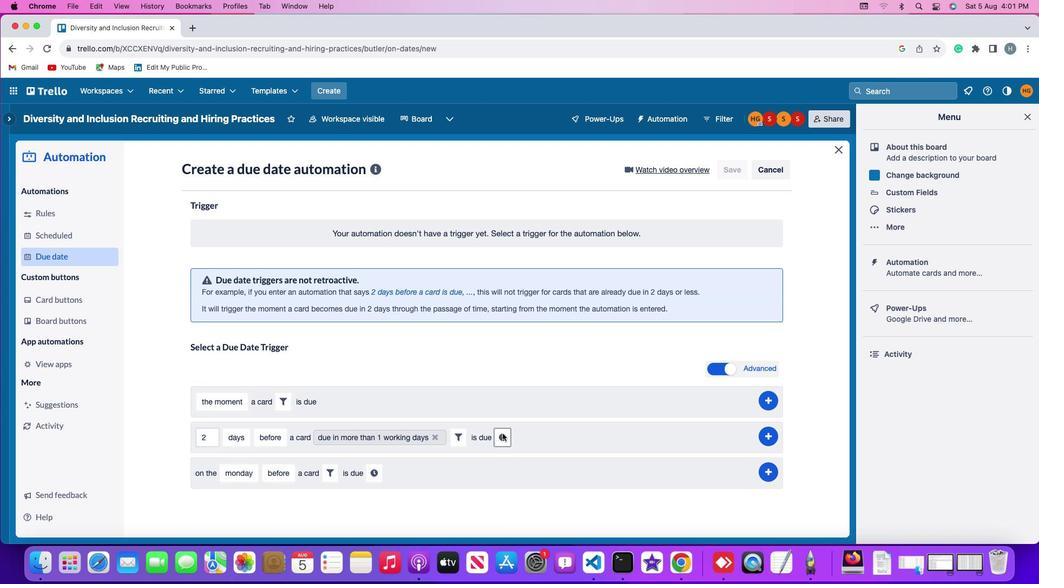 
Action: Mouse pressed left at (499, 431)
Screenshot: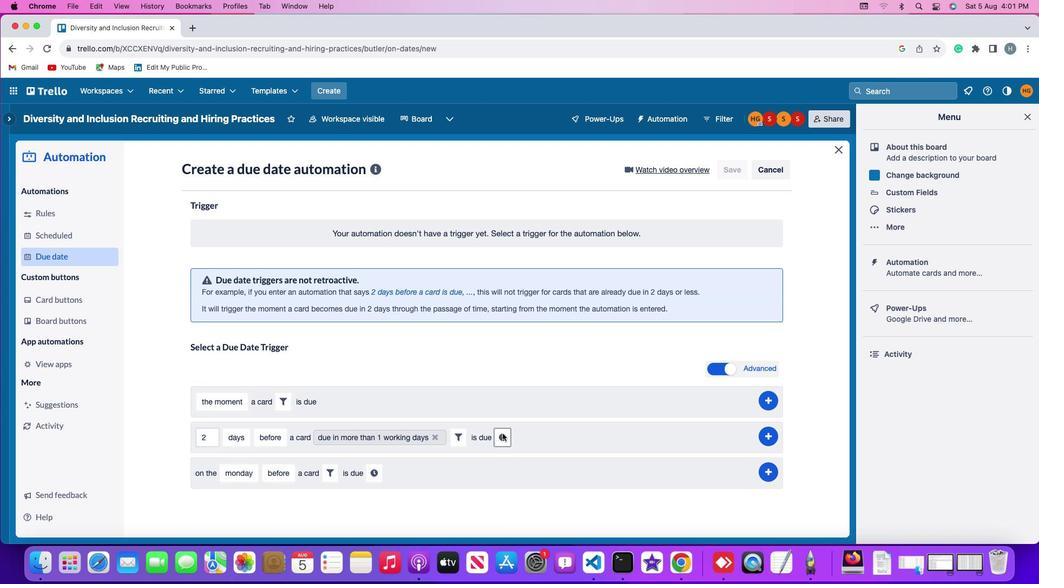 
Action: Mouse moved to (520, 434)
Screenshot: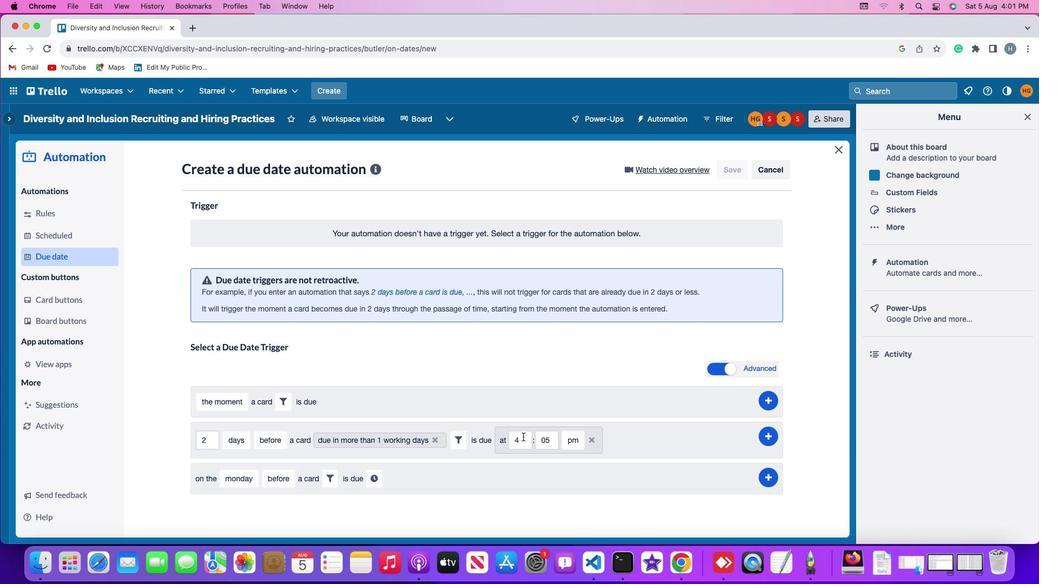 
Action: Mouse pressed left at (520, 434)
Screenshot: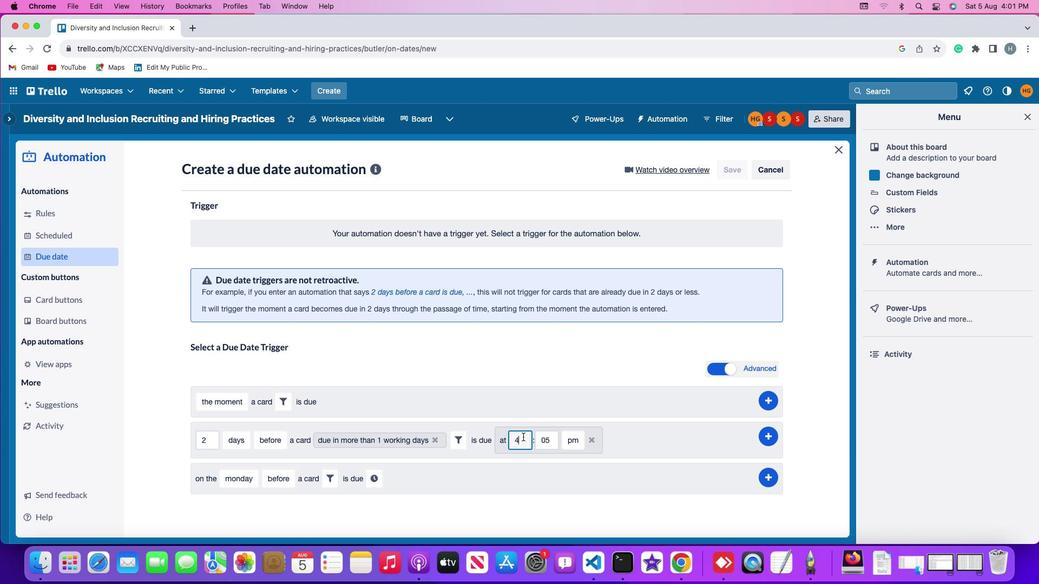 
Action: Mouse moved to (520, 435)
Screenshot: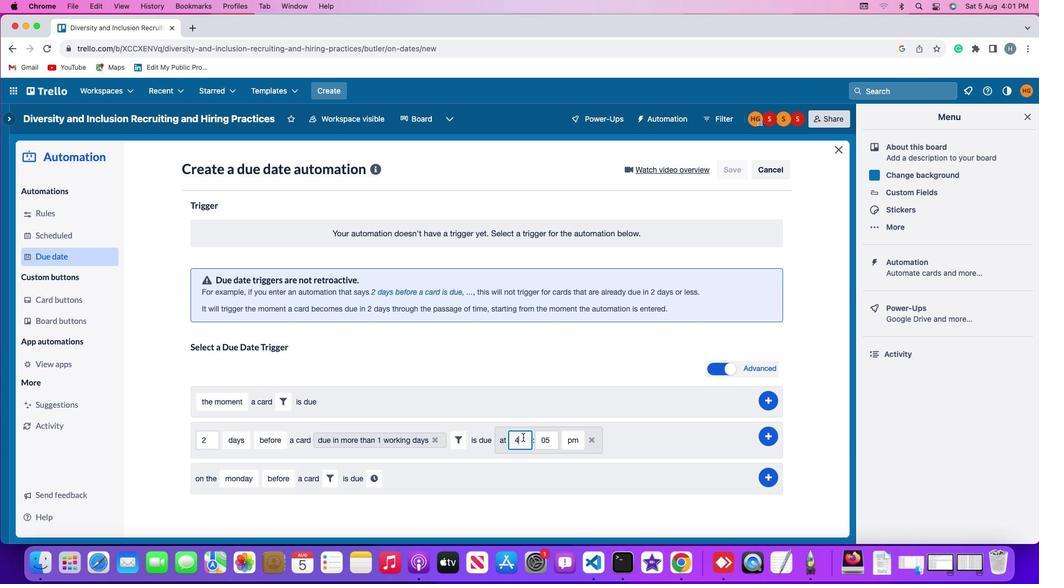 
Action: Key pressed Key.backspace
Screenshot: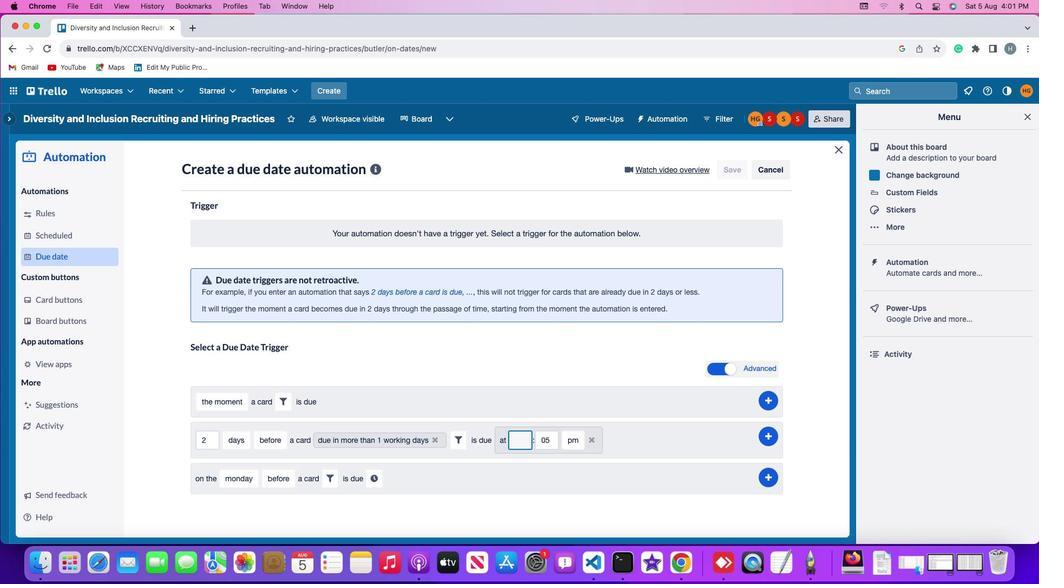
Action: Mouse moved to (520, 437)
Screenshot: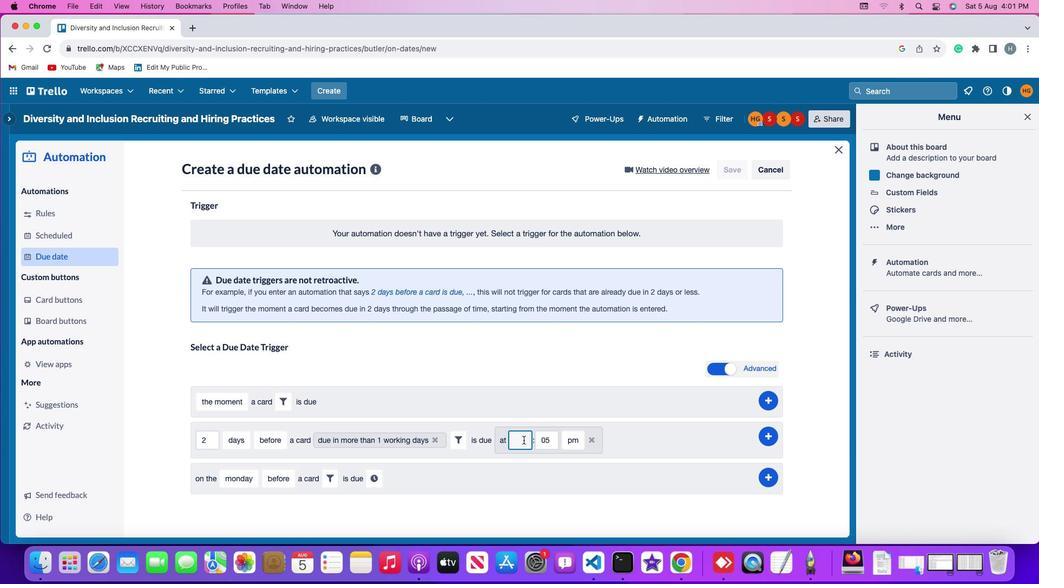 
Action: Key pressed '1''1'
Screenshot: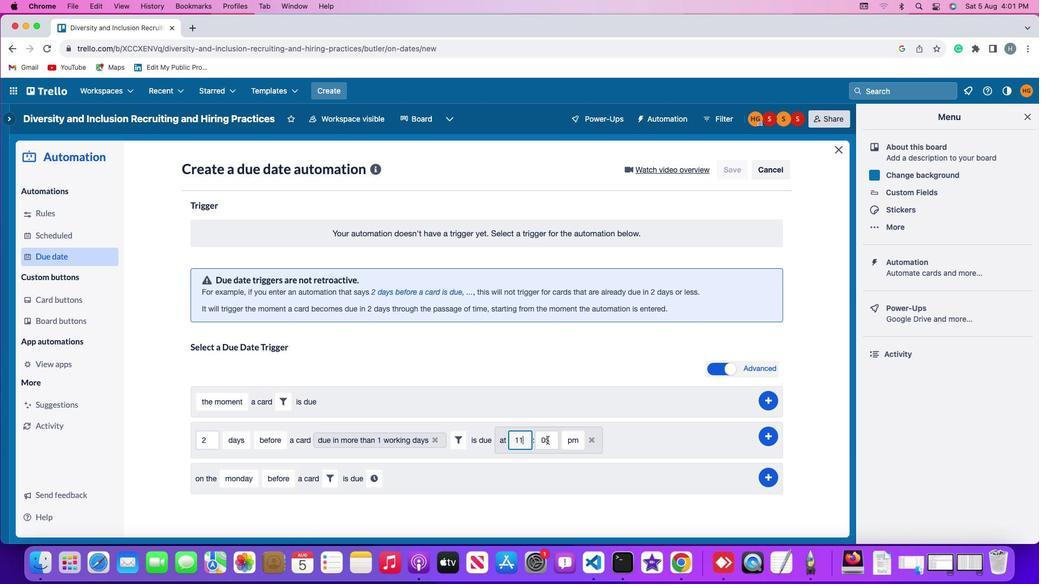 
Action: Mouse moved to (553, 436)
Screenshot: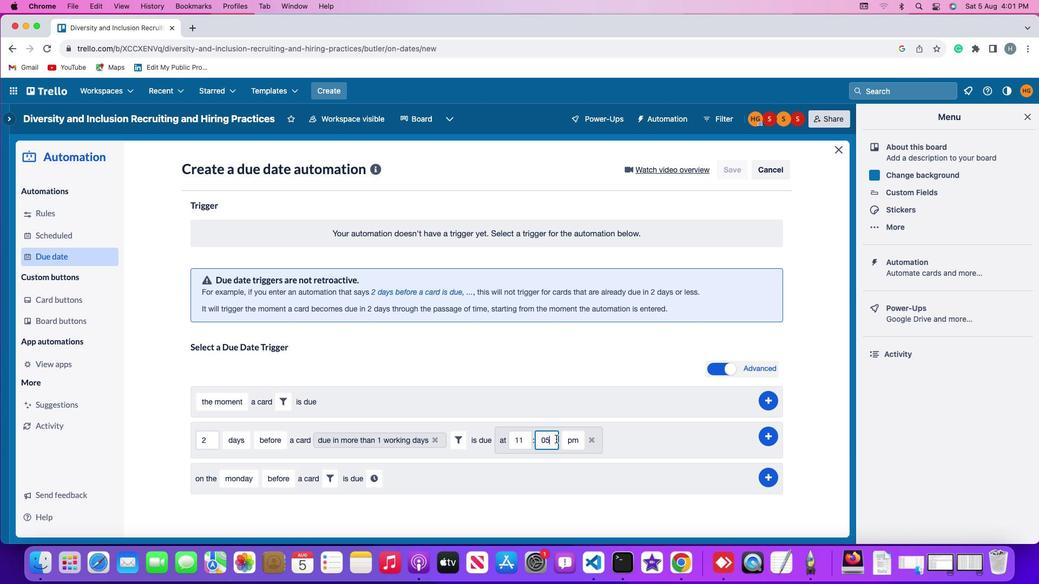 
Action: Mouse pressed left at (553, 436)
Screenshot: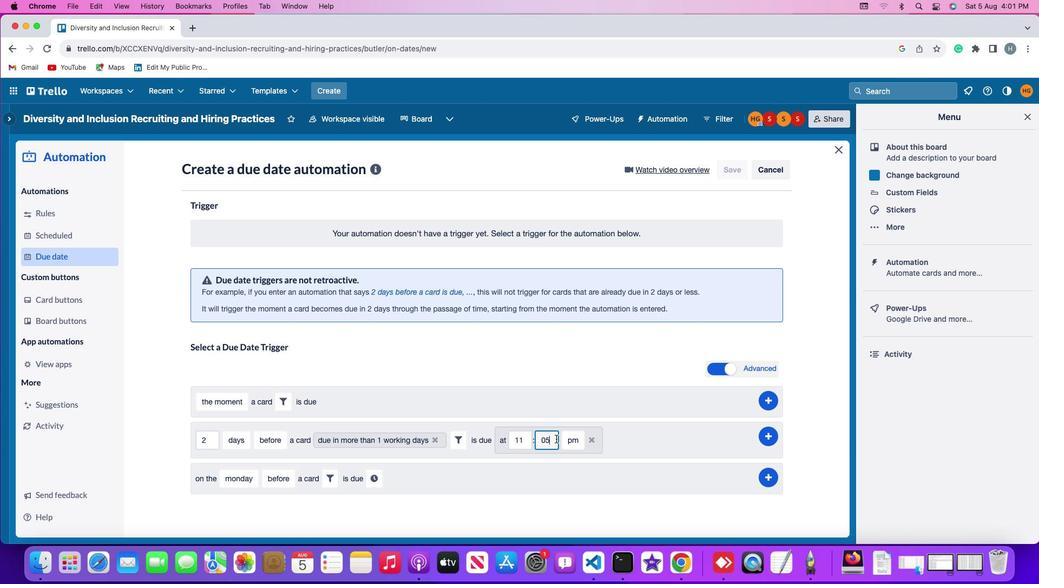 
Action: Key pressed Key.backspaceKey.backspaceKey.backspace'0''0'
Screenshot: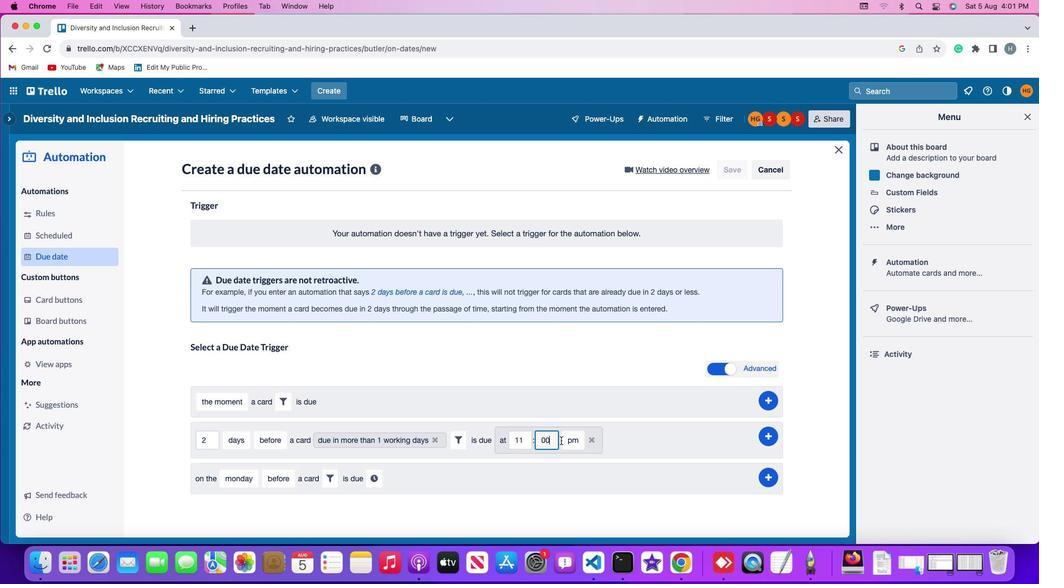 
Action: Mouse moved to (565, 439)
Screenshot: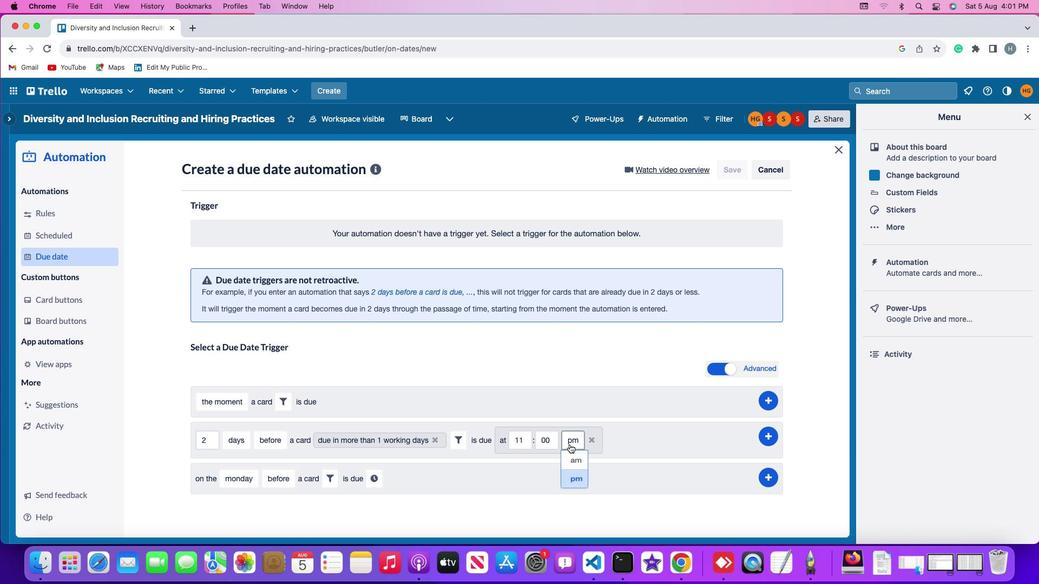 
Action: Mouse pressed left at (565, 439)
Screenshot: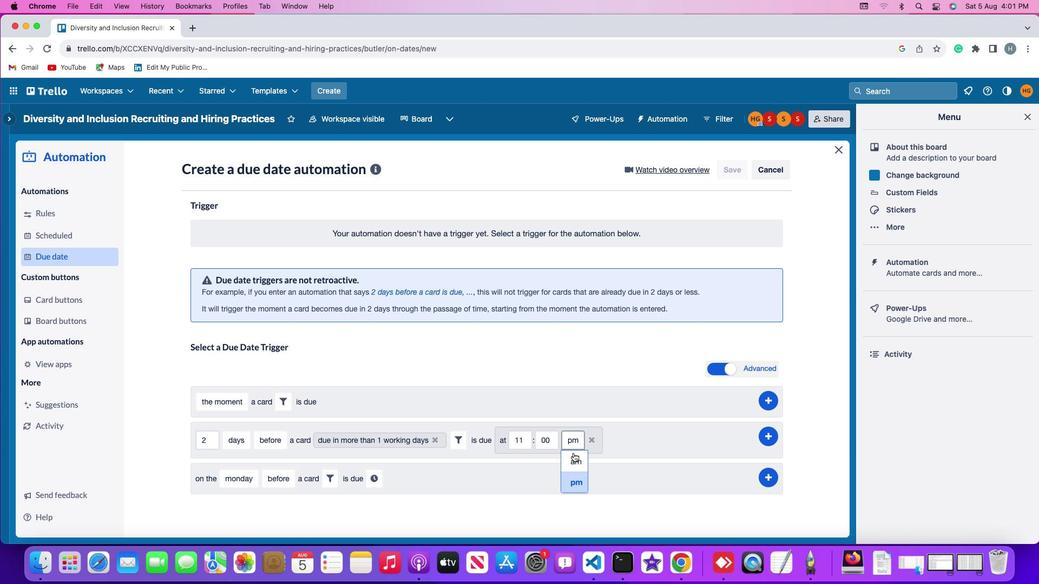 
Action: Mouse moved to (571, 455)
Screenshot: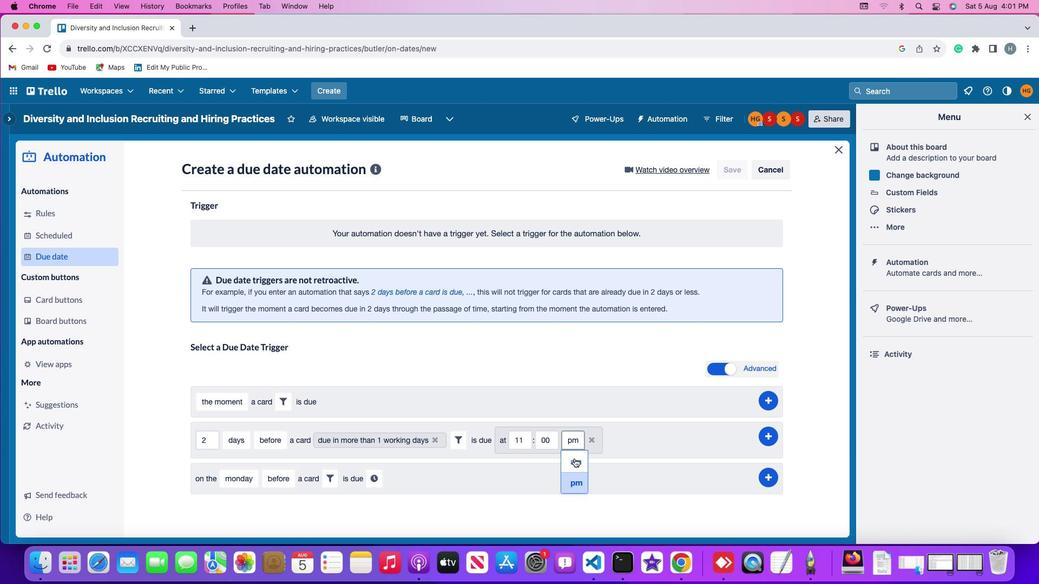 
Action: Mouse pressed left at (571, 455)
Screenshot: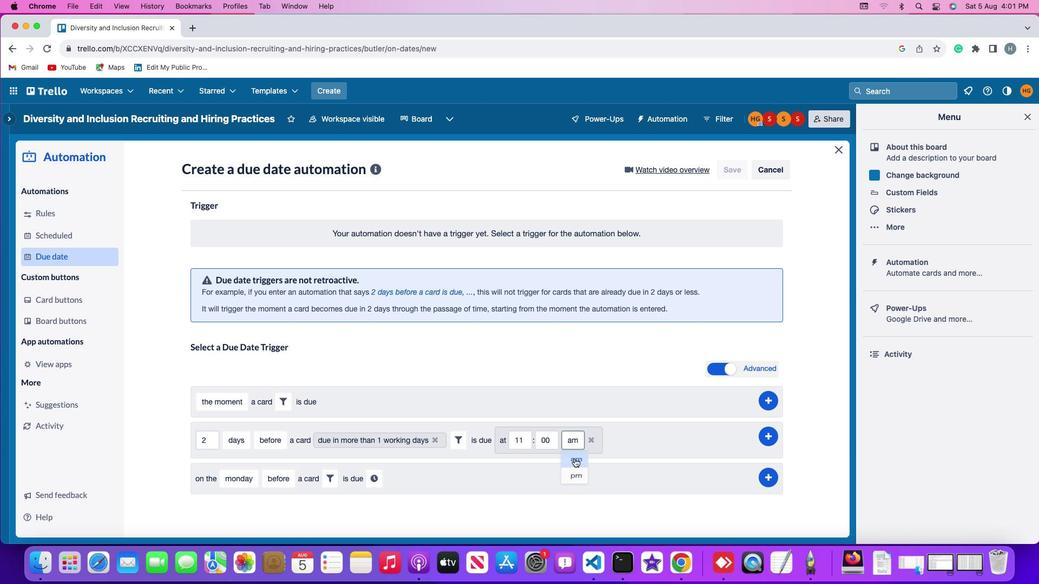 
Action: Mouse moved to (764, 434)
Screenshot: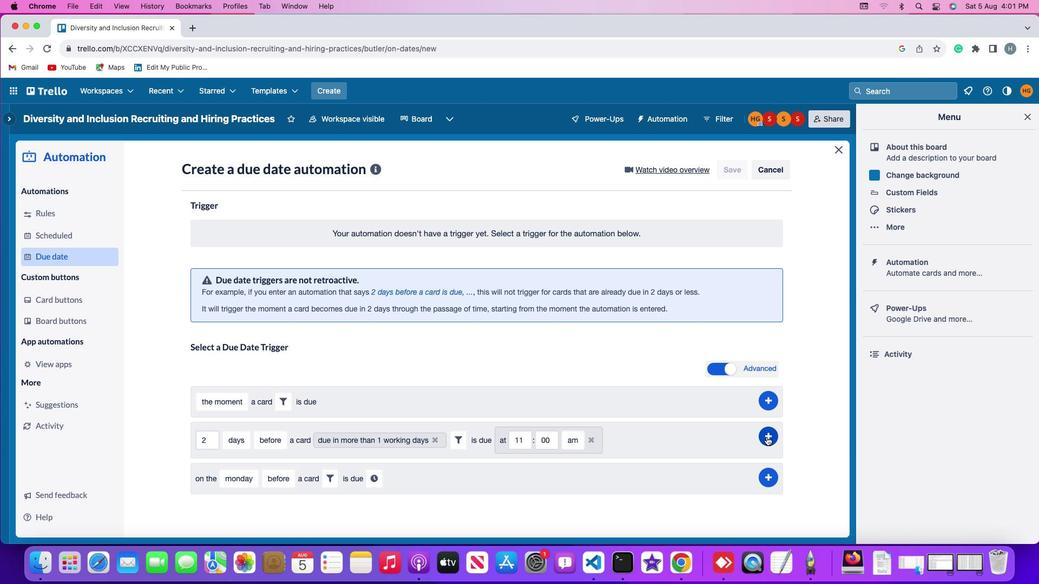 
Action: Mouse pressed left at (764, 434)
Screenshot: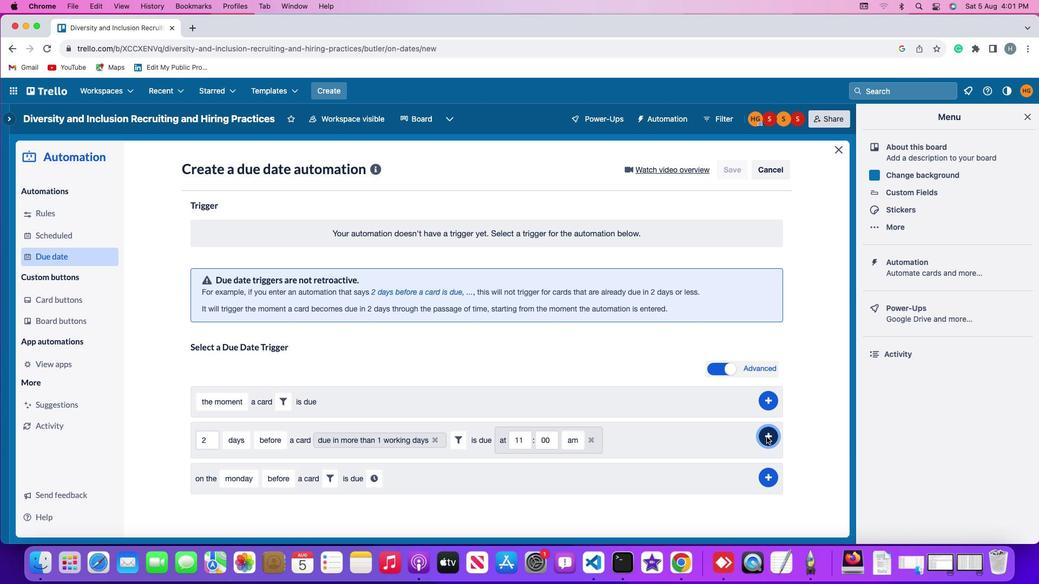 
Action: Mouse moved to (808, 324)
Screenshot: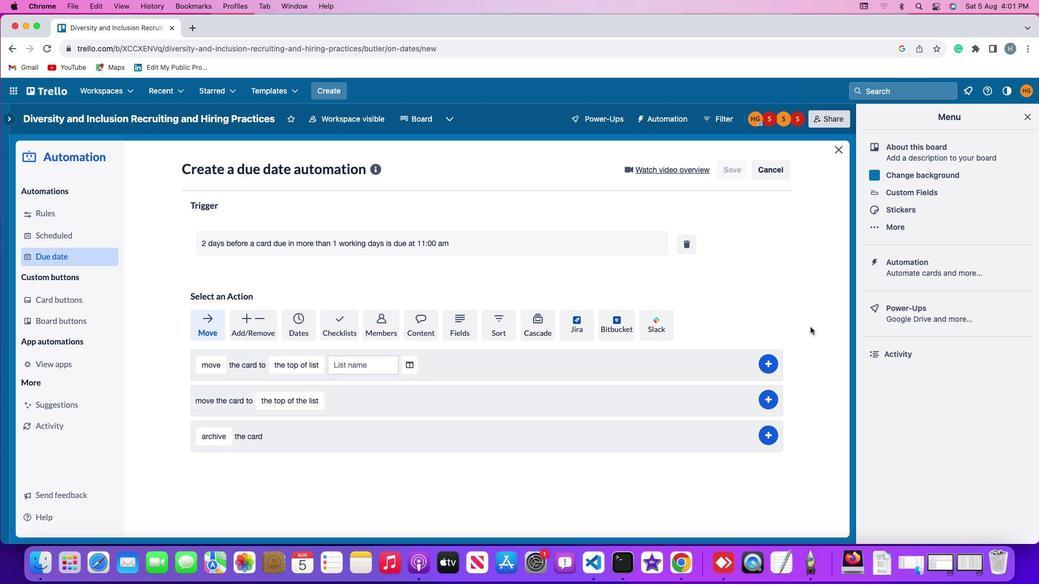 
